Task: Create a 30-minute meeting to plan a team-building retreat.
Action: Mouse pressed left at (83, 156)
Screenshot: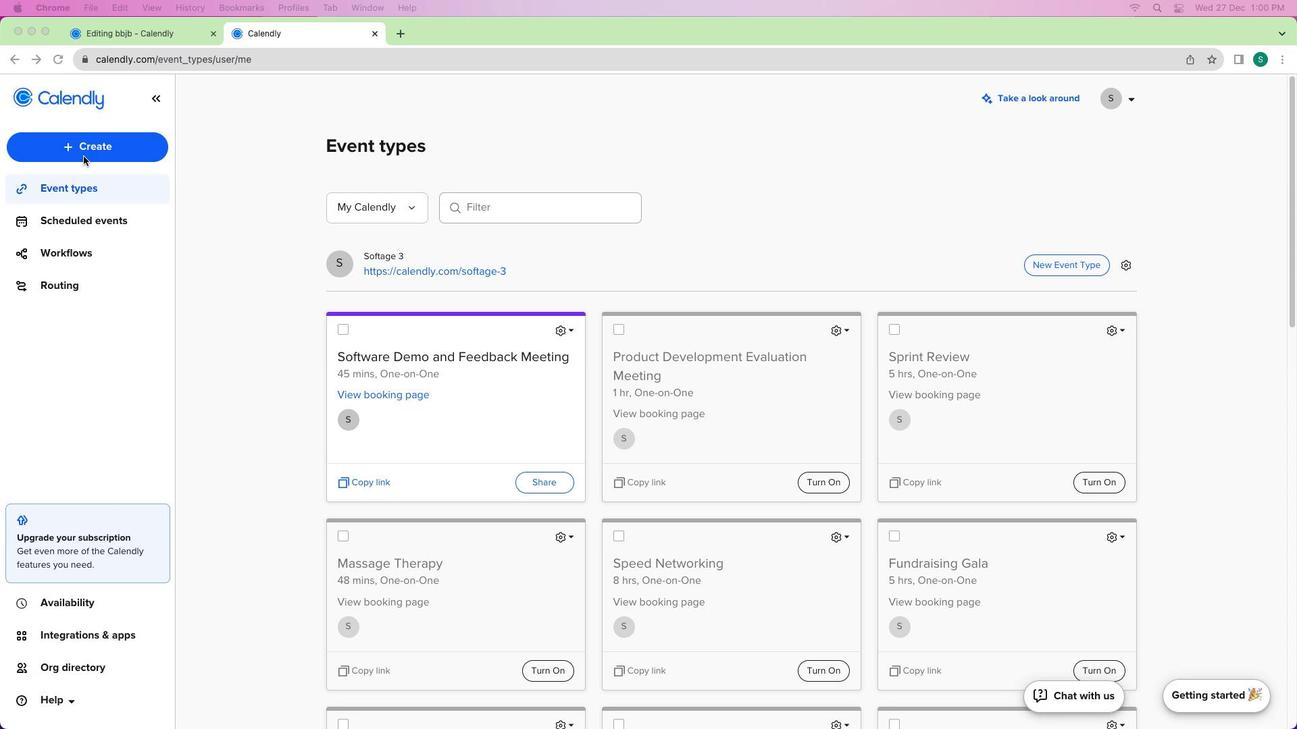 
Action: Mouse moved to (89, 152)
Screenshot: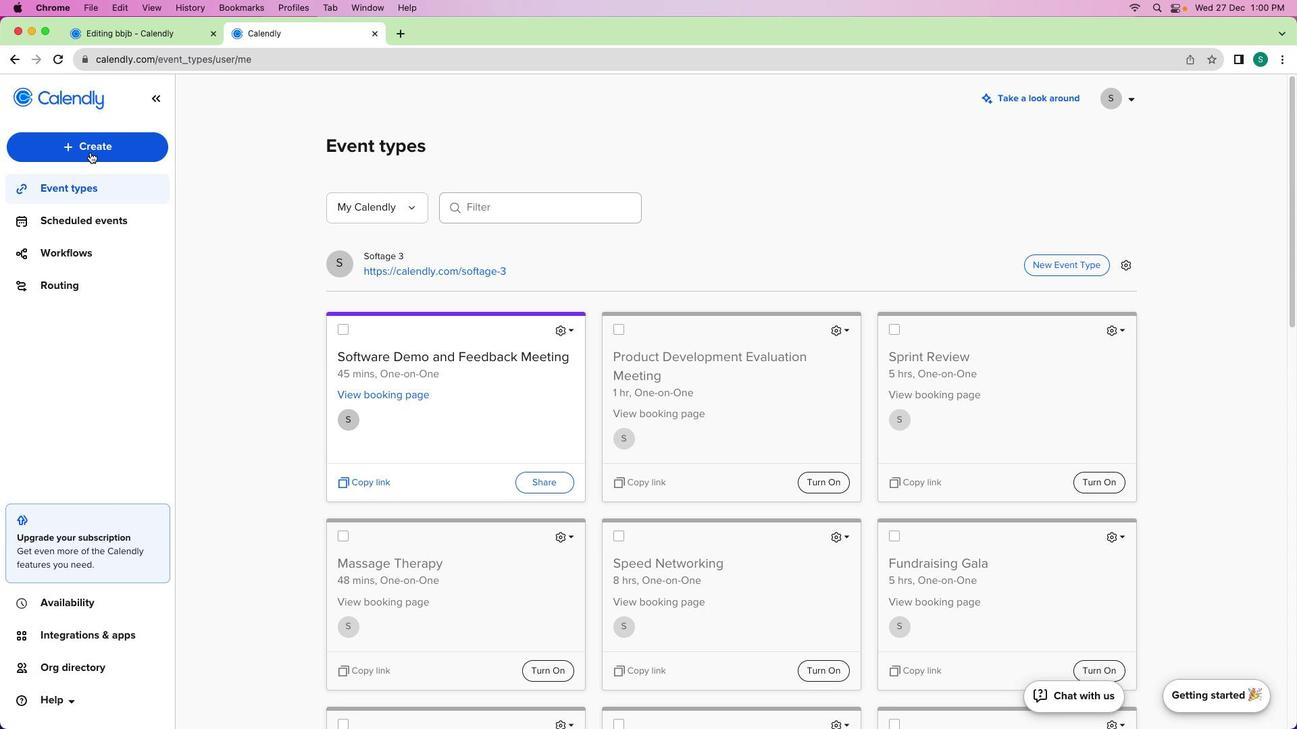 
Action: Mouse pressed left at (89, 152)
Screenshot: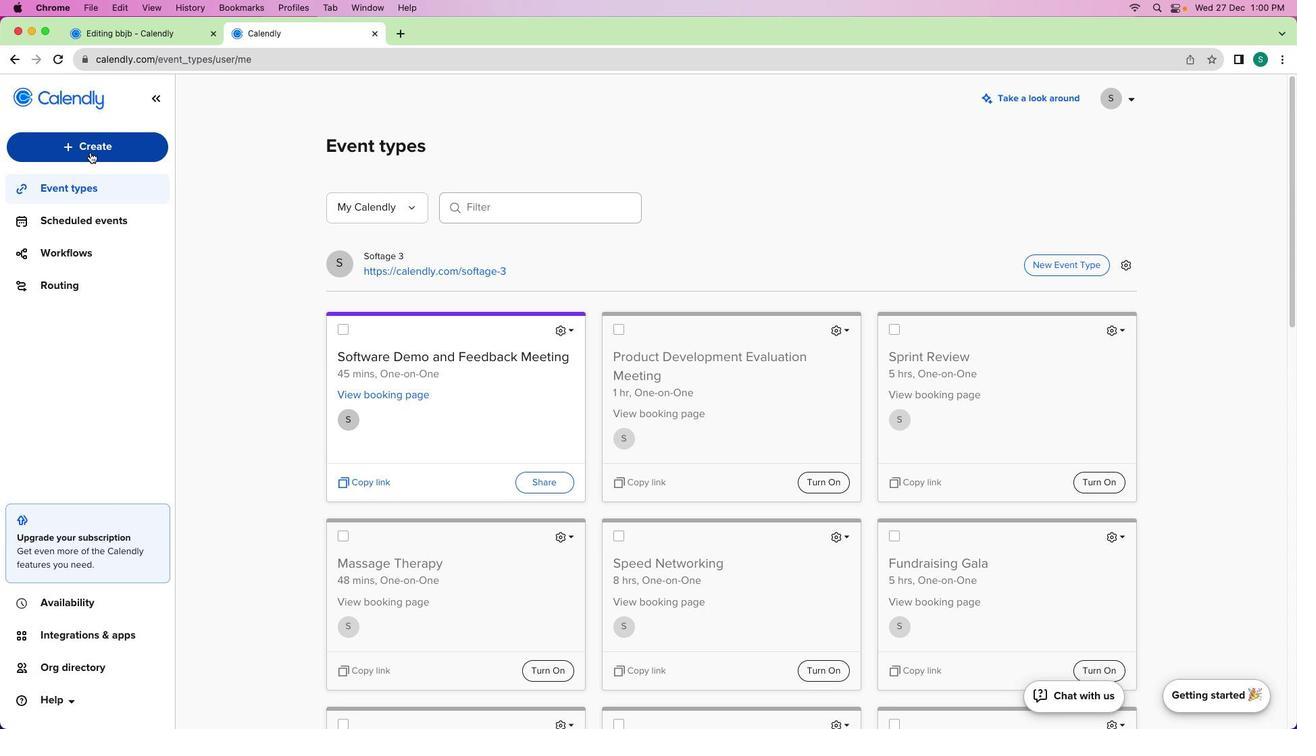 
Action: Mouse moved to (85, 178)
Screenshot: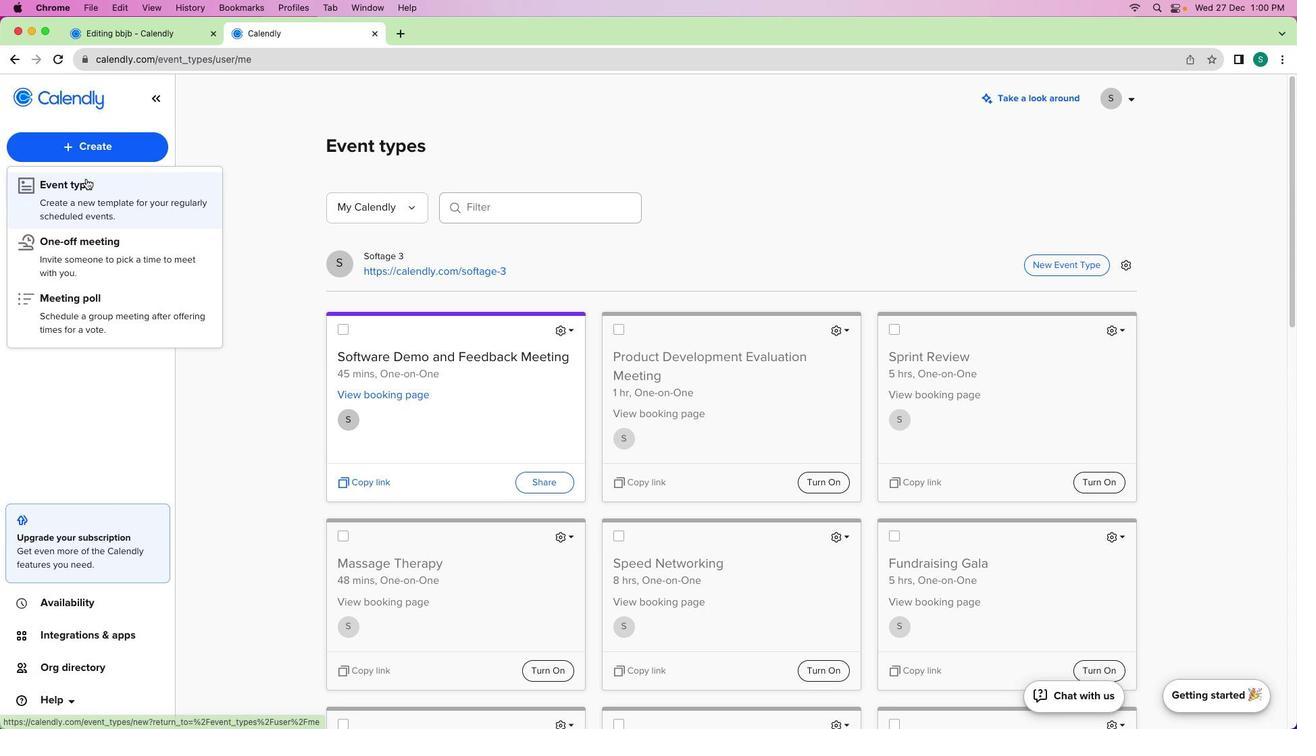 
Action: Mouse pressed left at (85, 178)
Screenshot: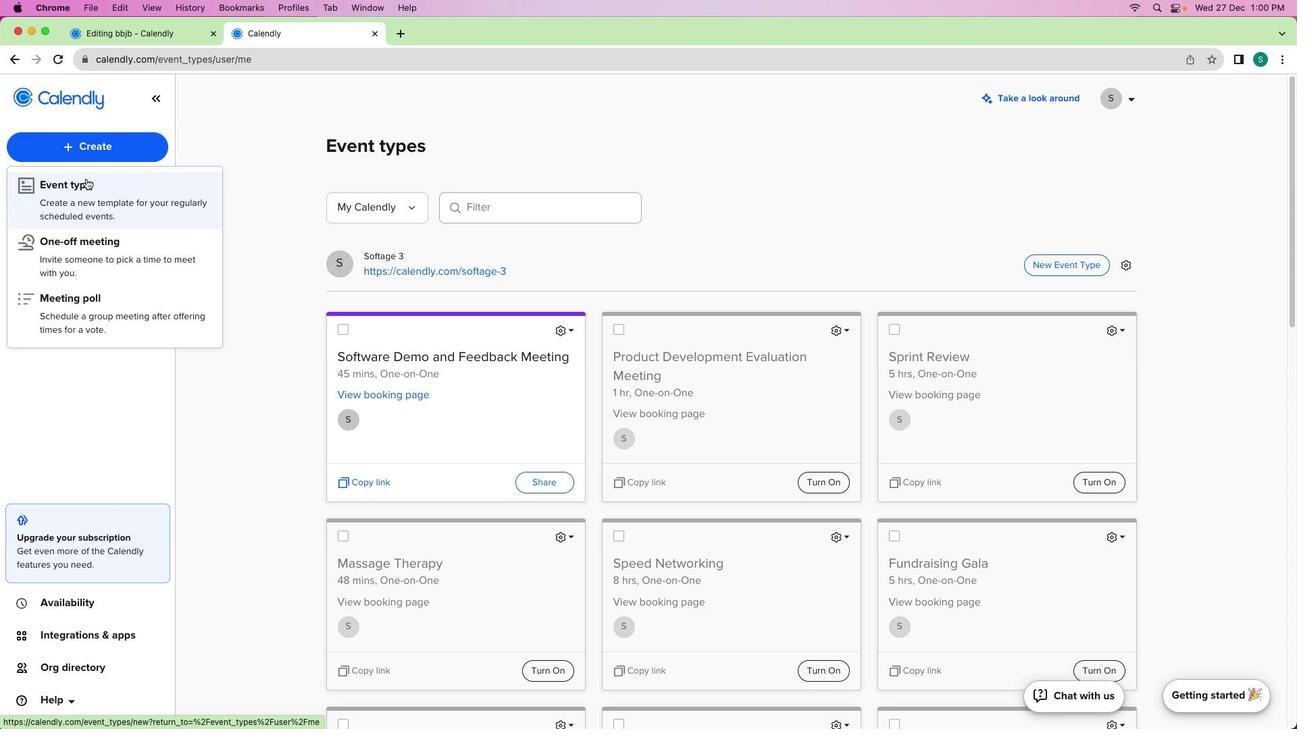 
Action: Mouse moved to (468, 260)
Screenshot: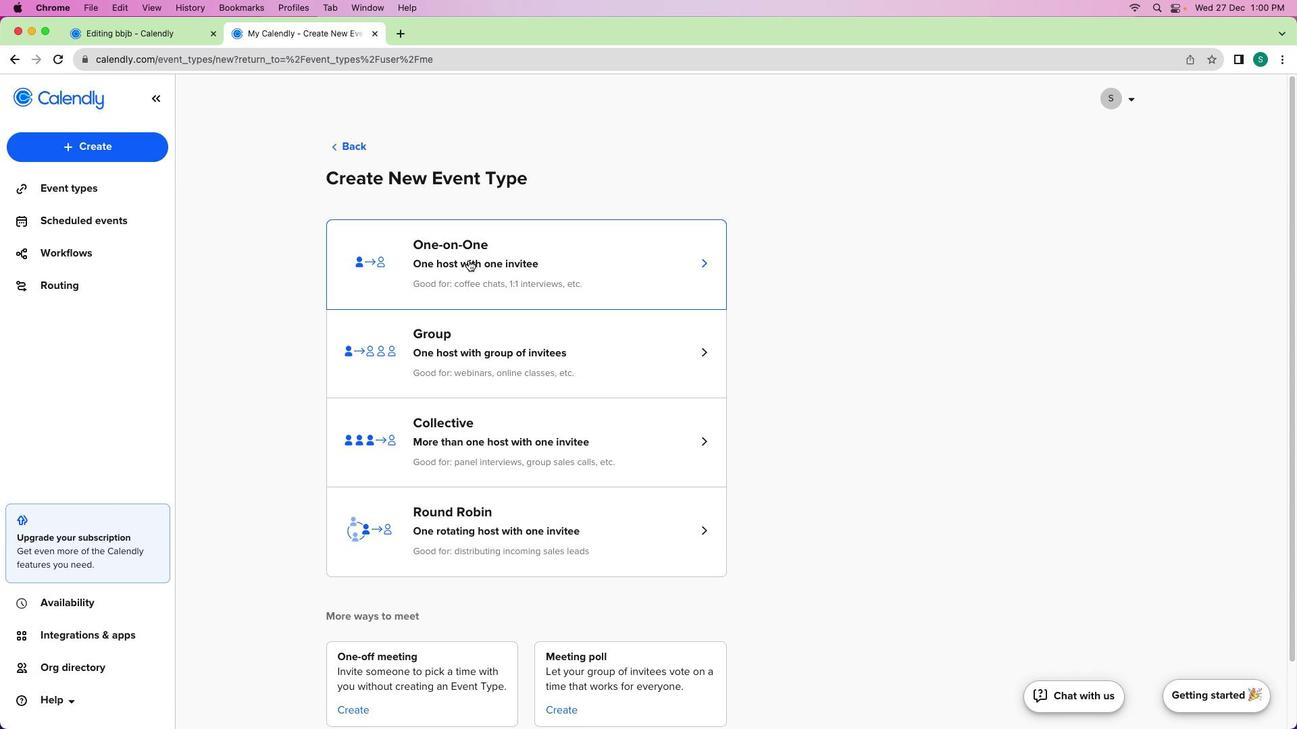 
Action: Mouse pressed left at (468, 260)
Screenshot: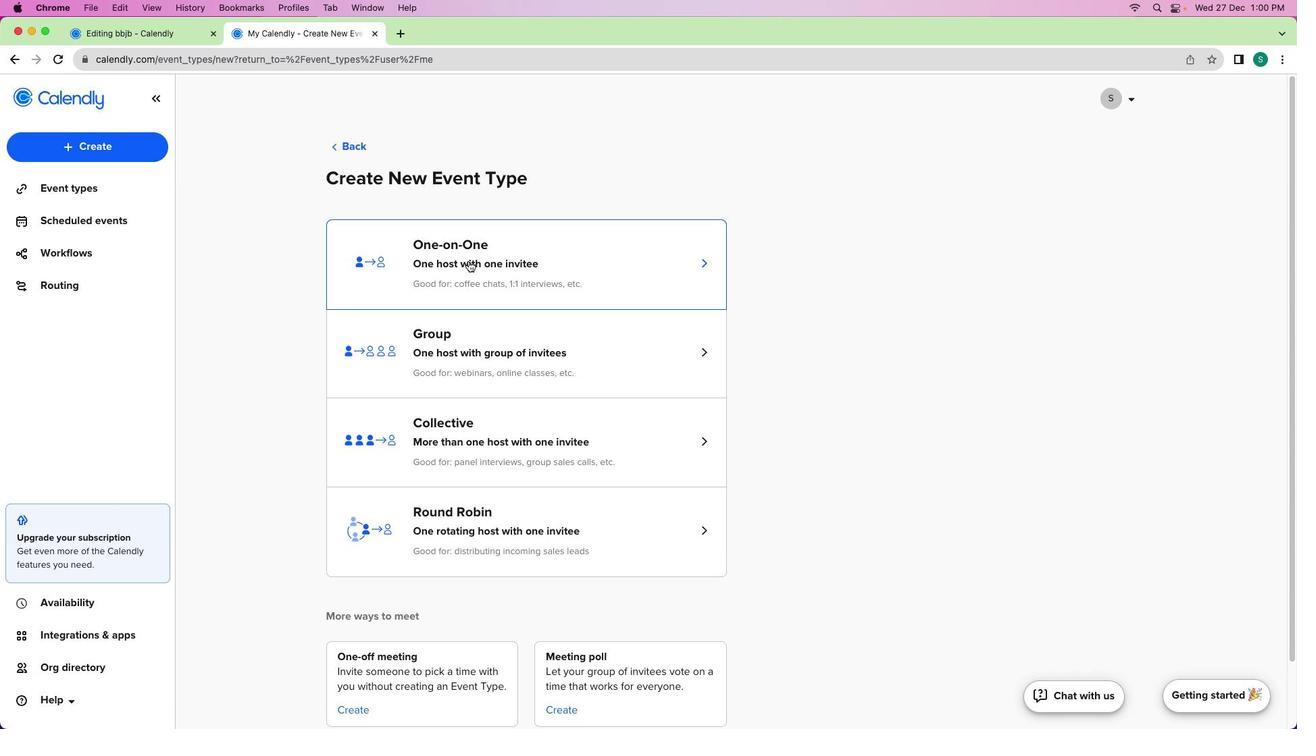 
Action: Mouse moved to (153, 206)
Screenshot: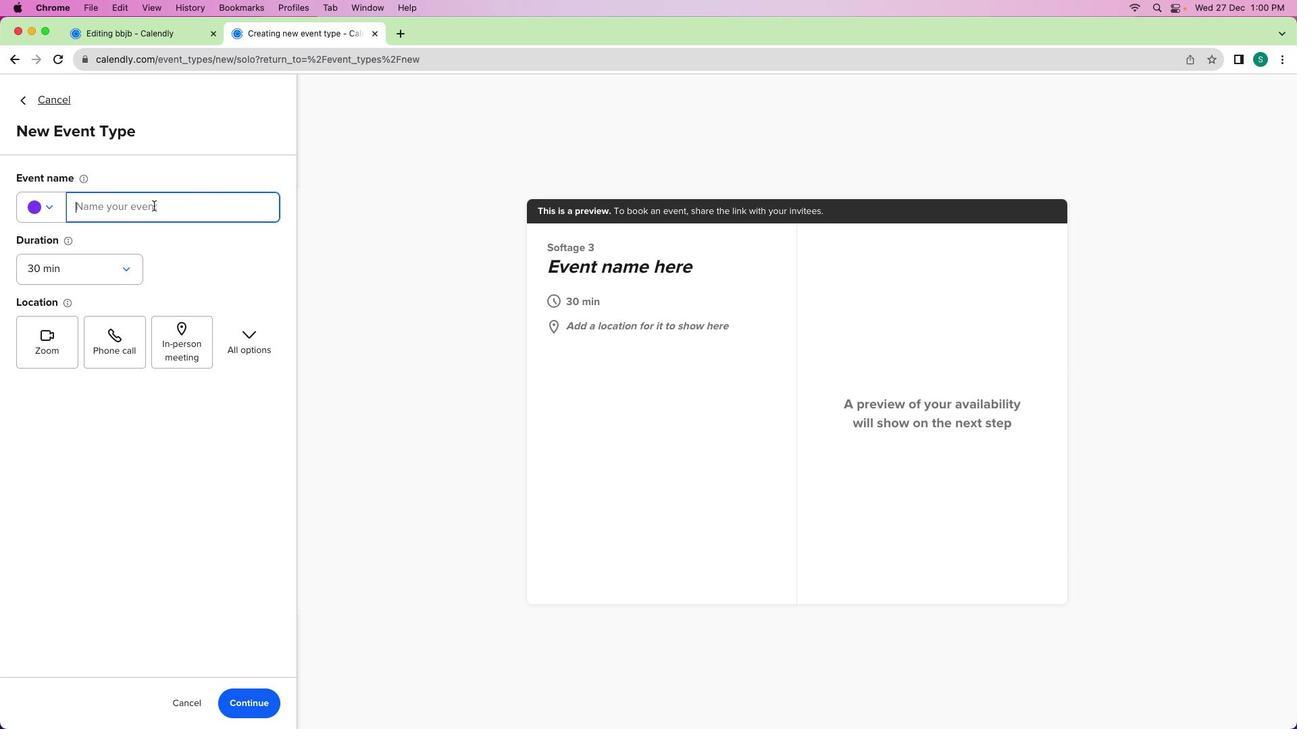 
Action: Mouse pressed left at (153, 206)
Screenshot: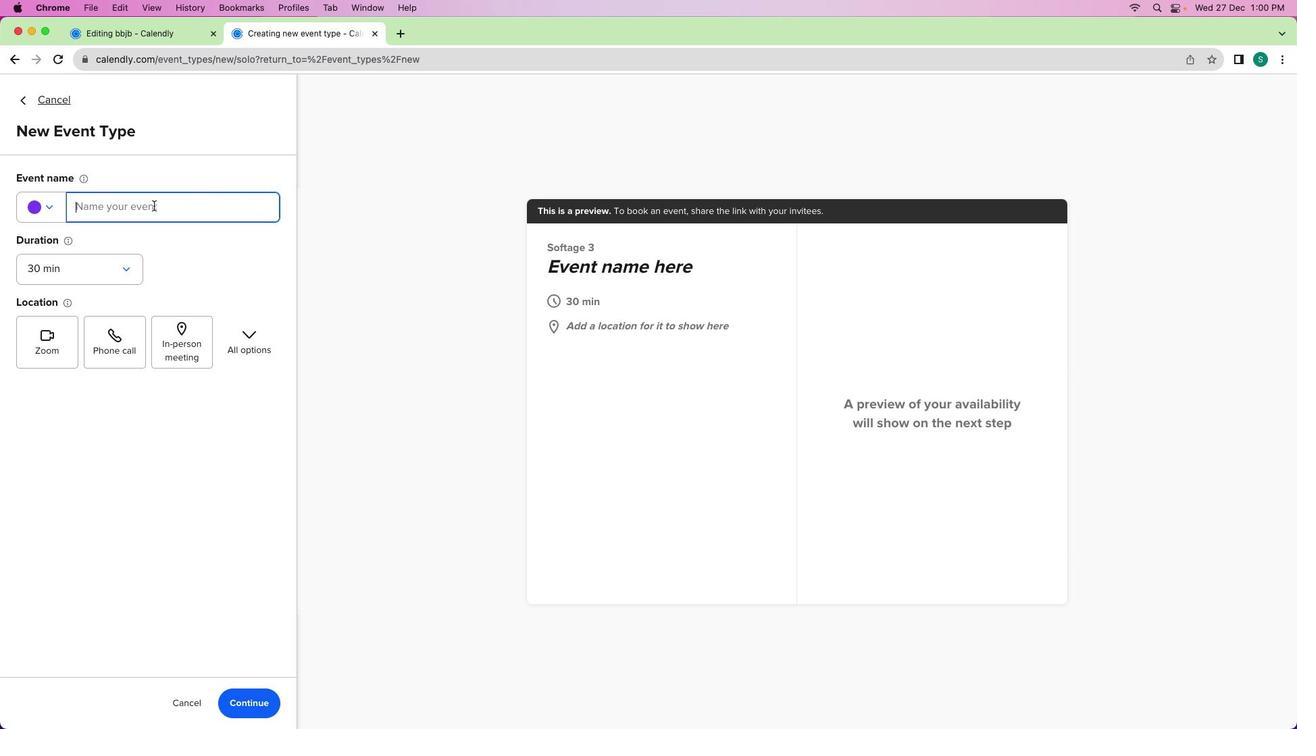 
Action: Key pressed Key.shift'T''e''a''m''-'Key.shift'B''u''i''l''d''i''n''g'Key.spaceKey.shift'R''e''t''r''e''a''t'Key.spaceKey.shift'P''l''a''n''n''i''n''g'Key.spaceKey.shift'M''e''e''t''i''n''g'
Screenshot: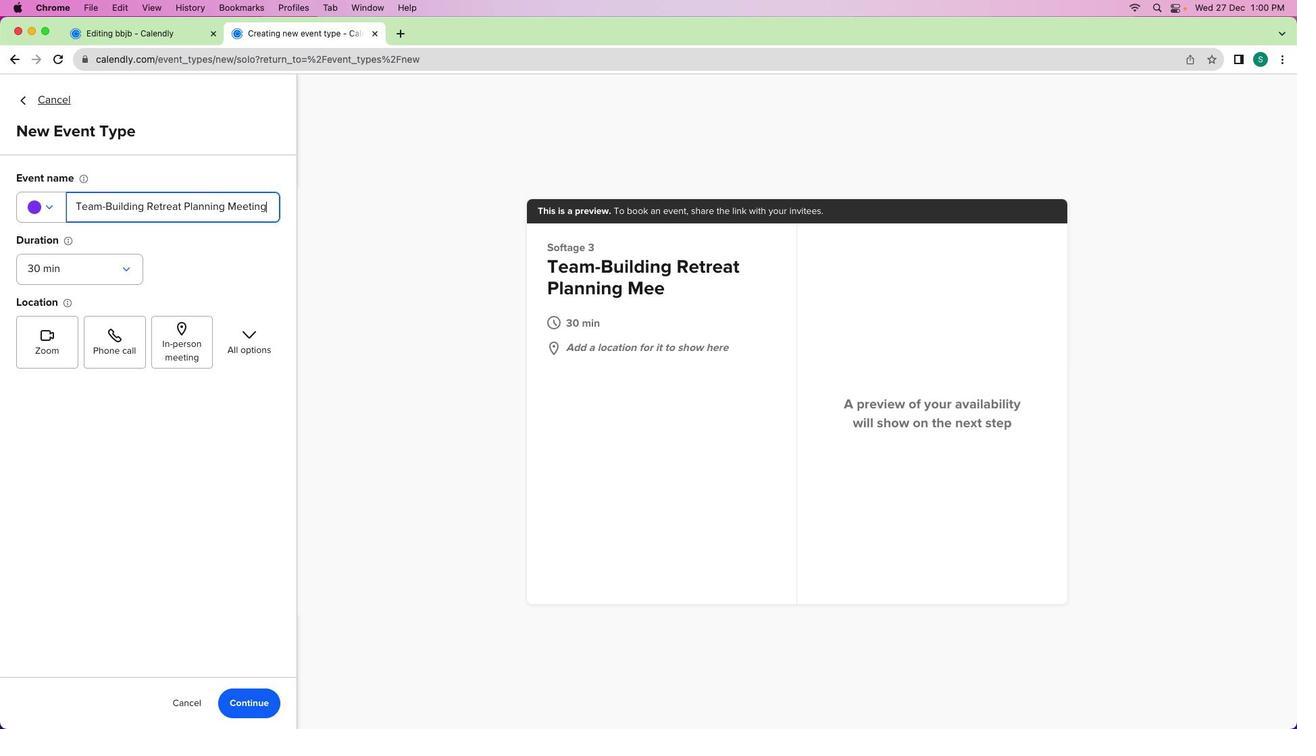
Action: Mouse moved to (78, 279)
Screenshot: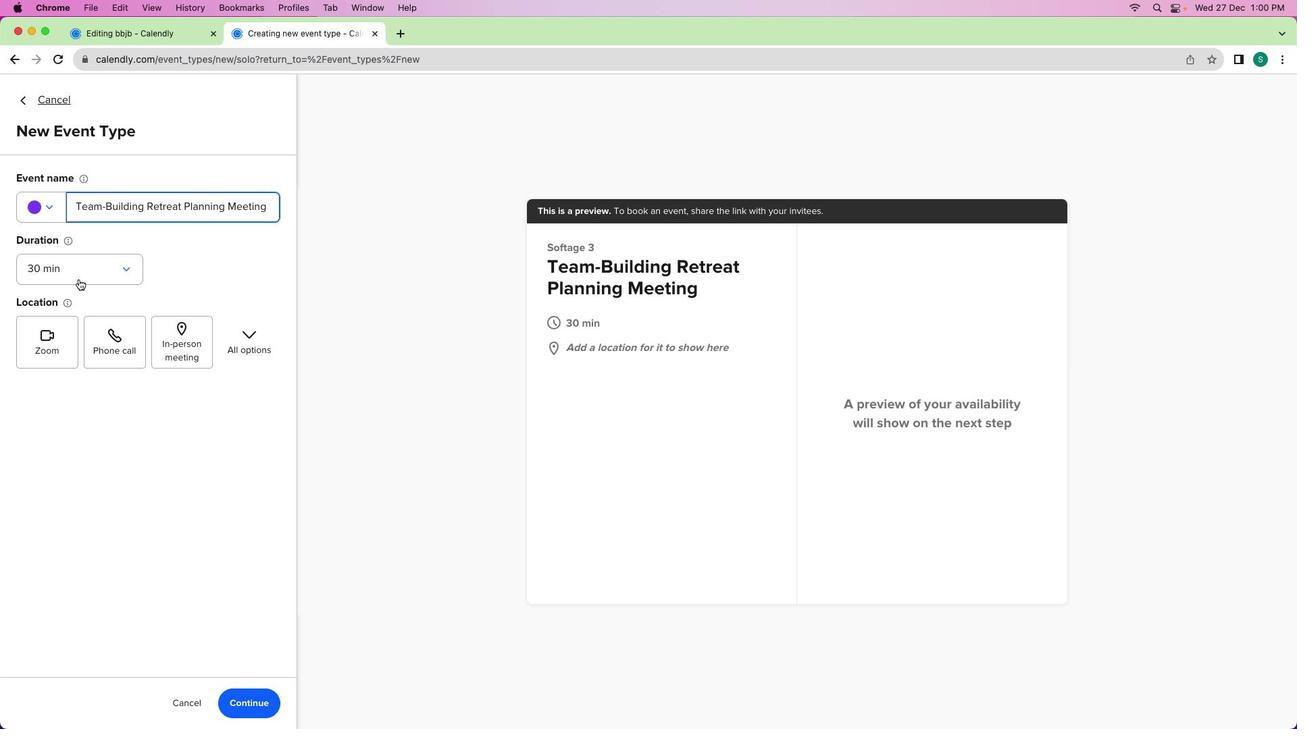 
Action: Mouse pressed left at (78, 279)
Screenshot: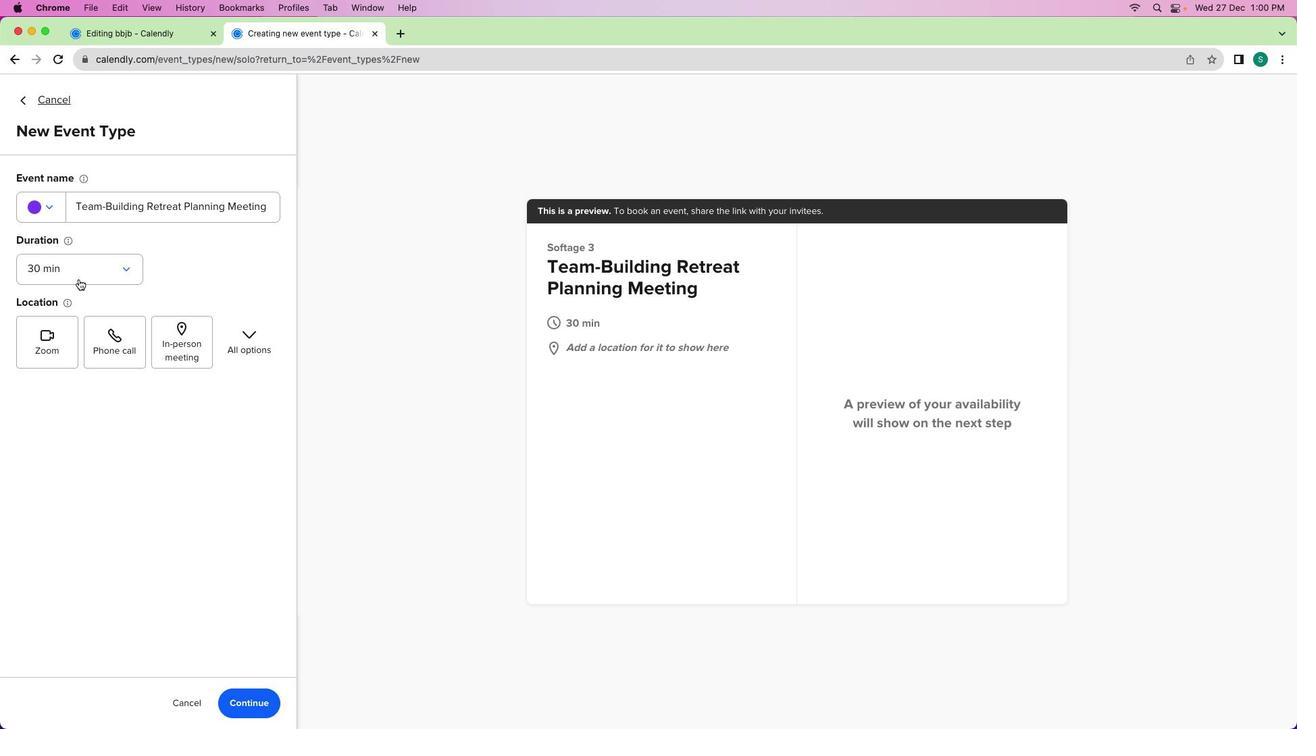 
Action: Mouse moved to (70, 332)
Screenshot: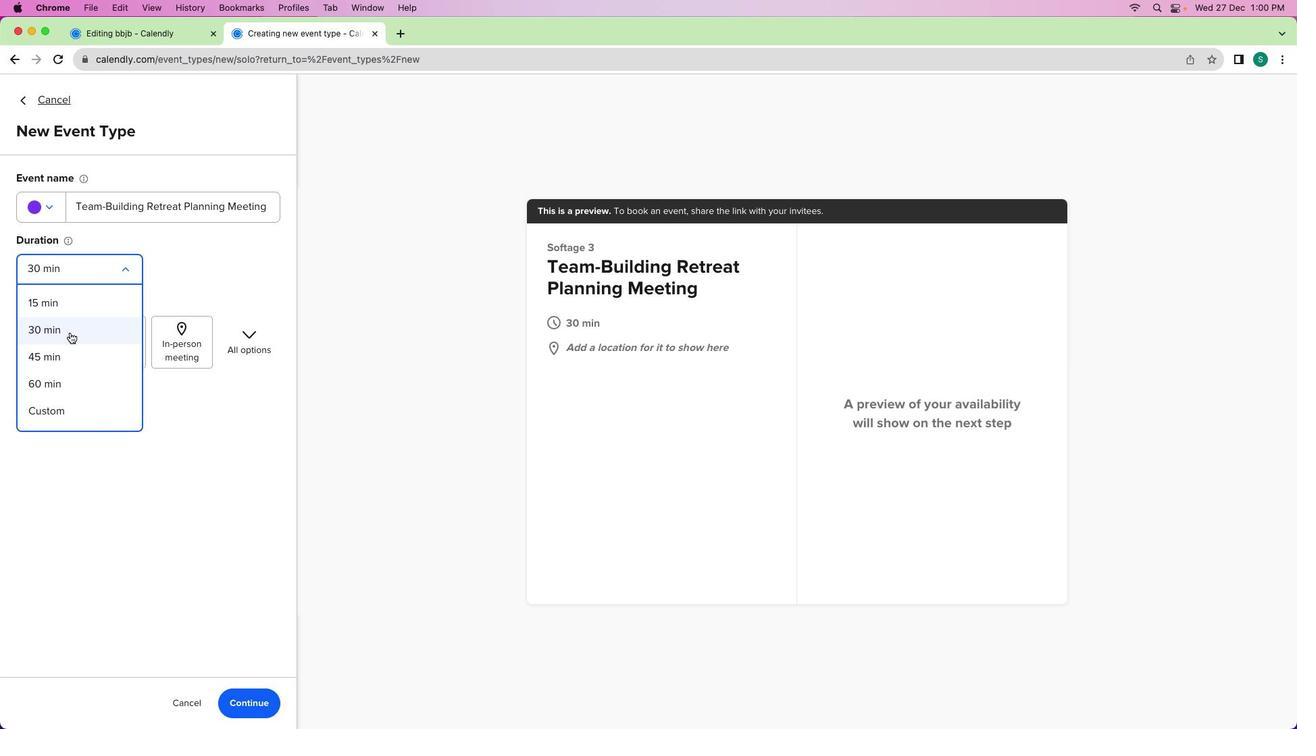 
Action: Mouse pressed left at (70, 332)
Screenshot: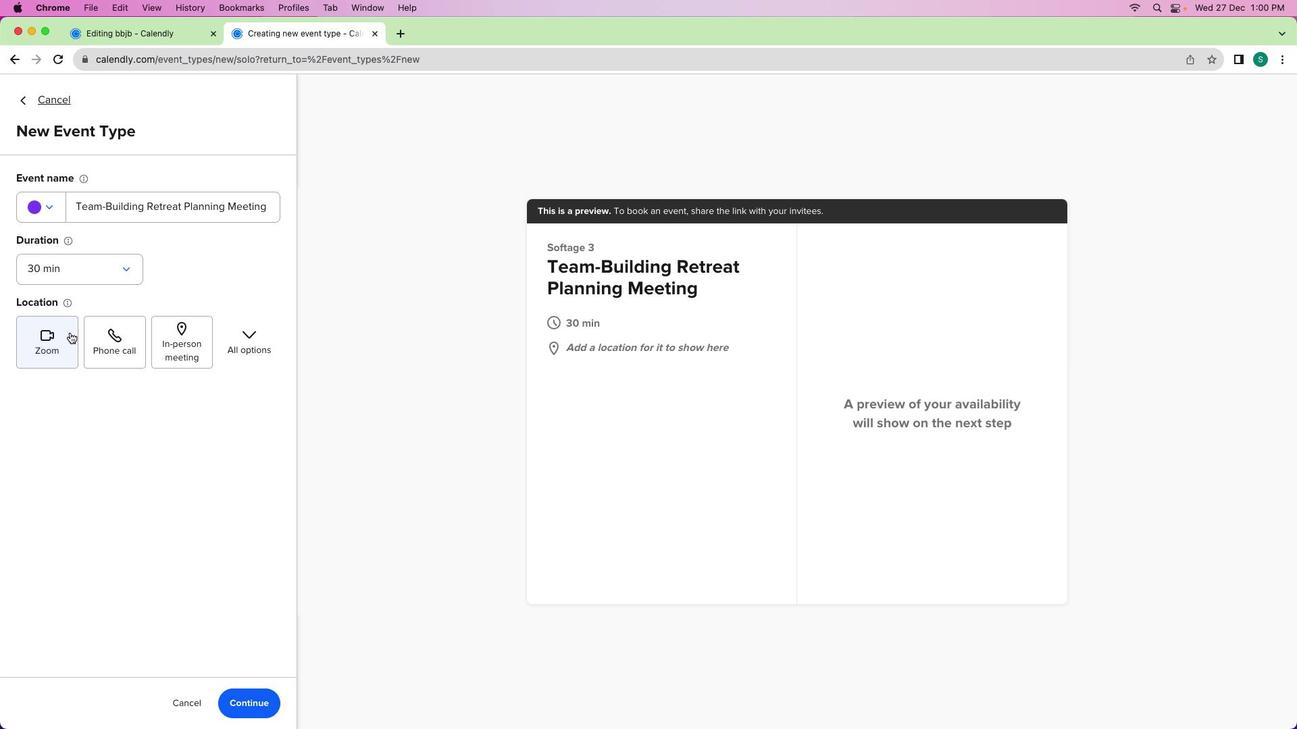 
Action: Mouse moved to (95, 356)
Screenshot: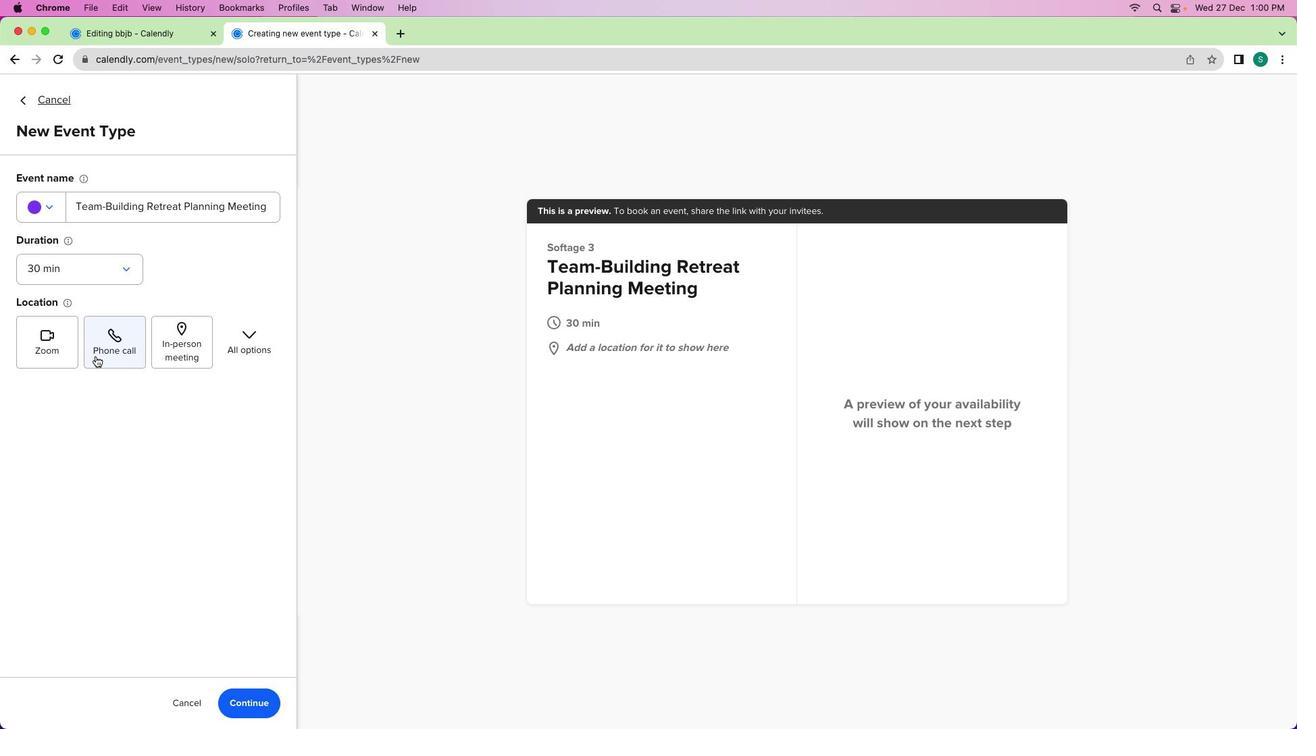 
Action: Mouse pressed left at (95, 356)
Screenshot: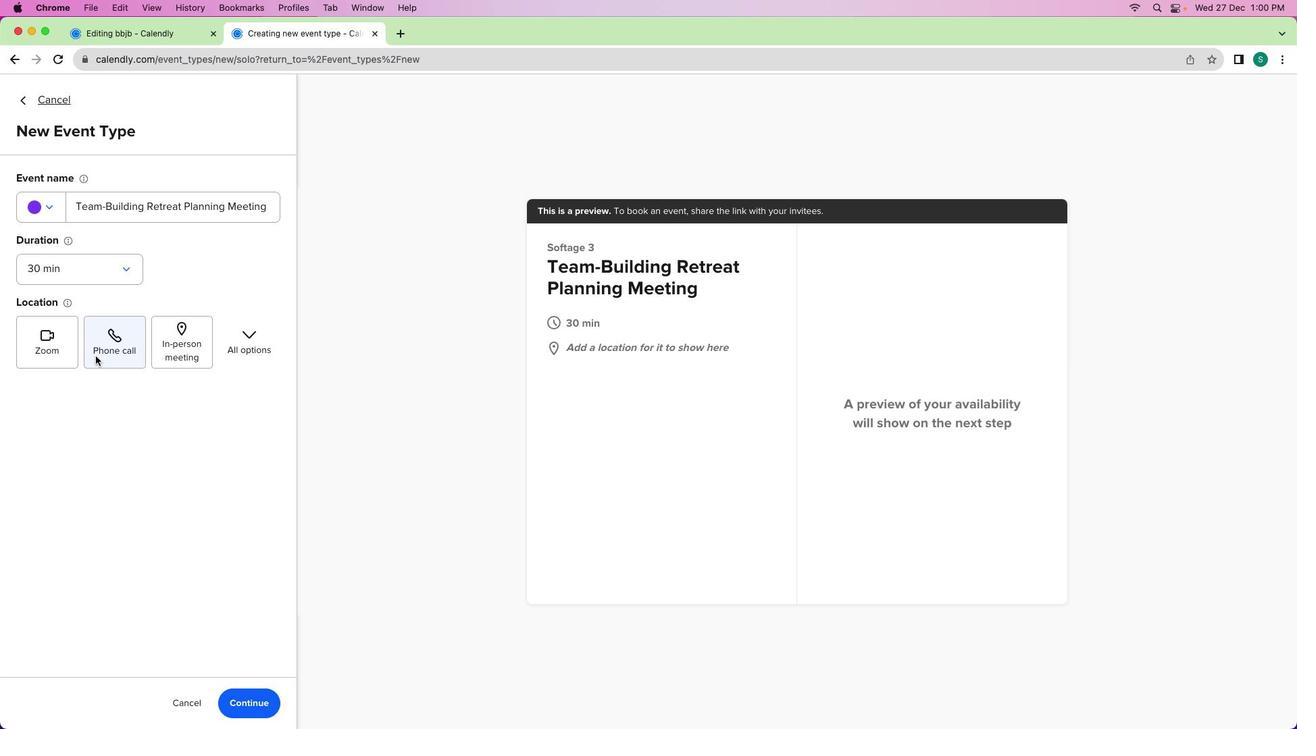 
Action: Mouse moved to (712, 374)
Screenshot: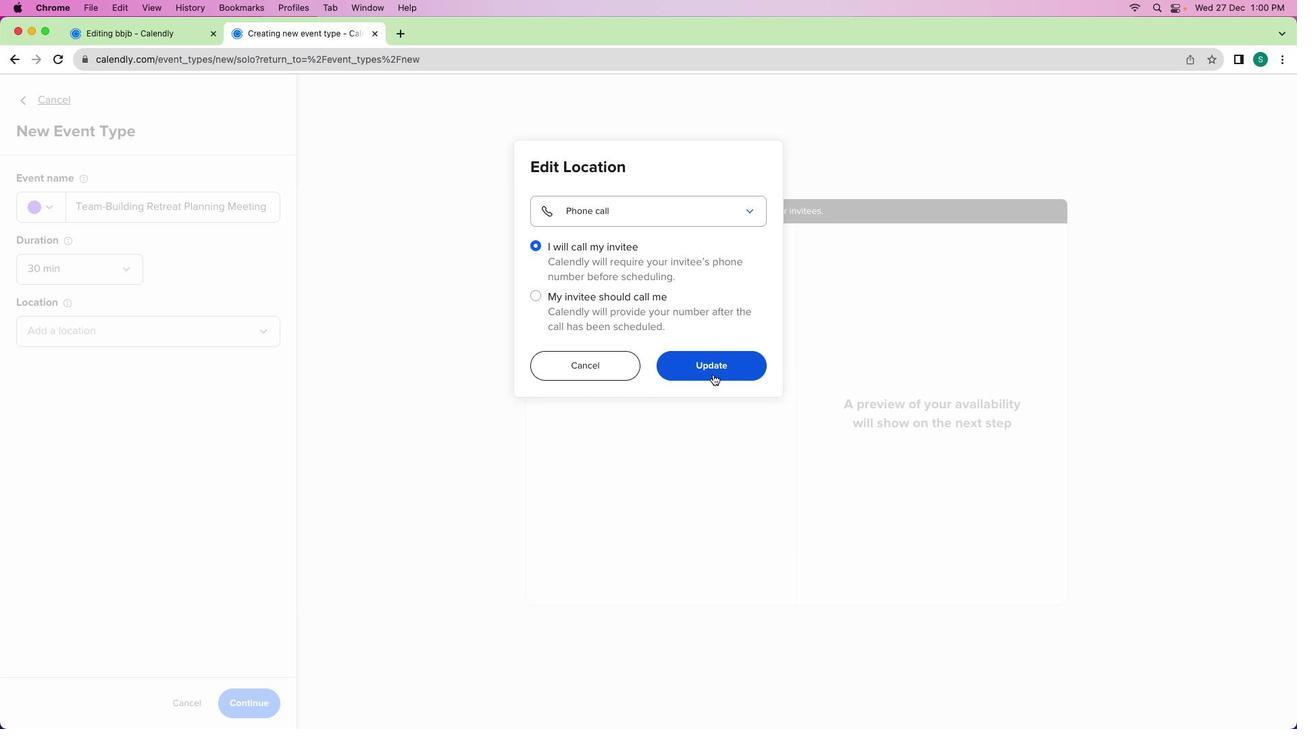 
Action: Mouse pressed left at (712, 374)
Screenshot: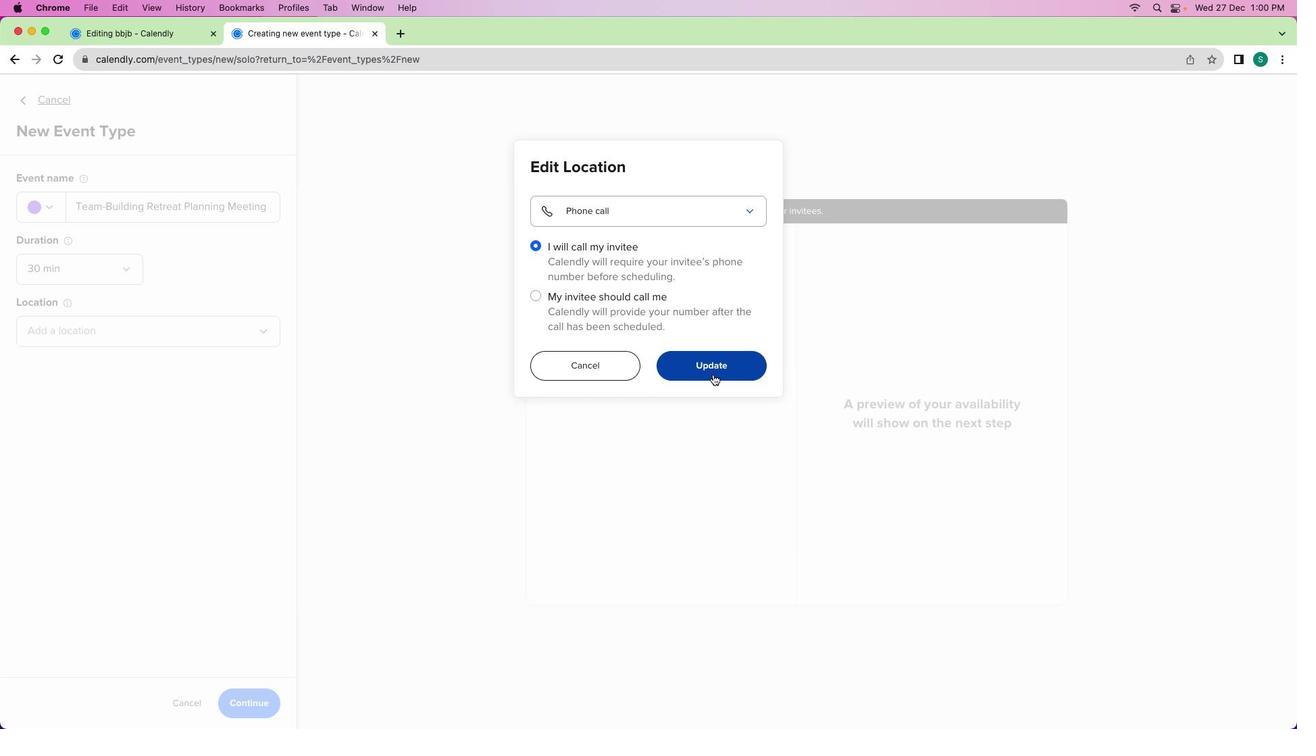 
Action: Mouse moved to (242, 707)
Screenshot: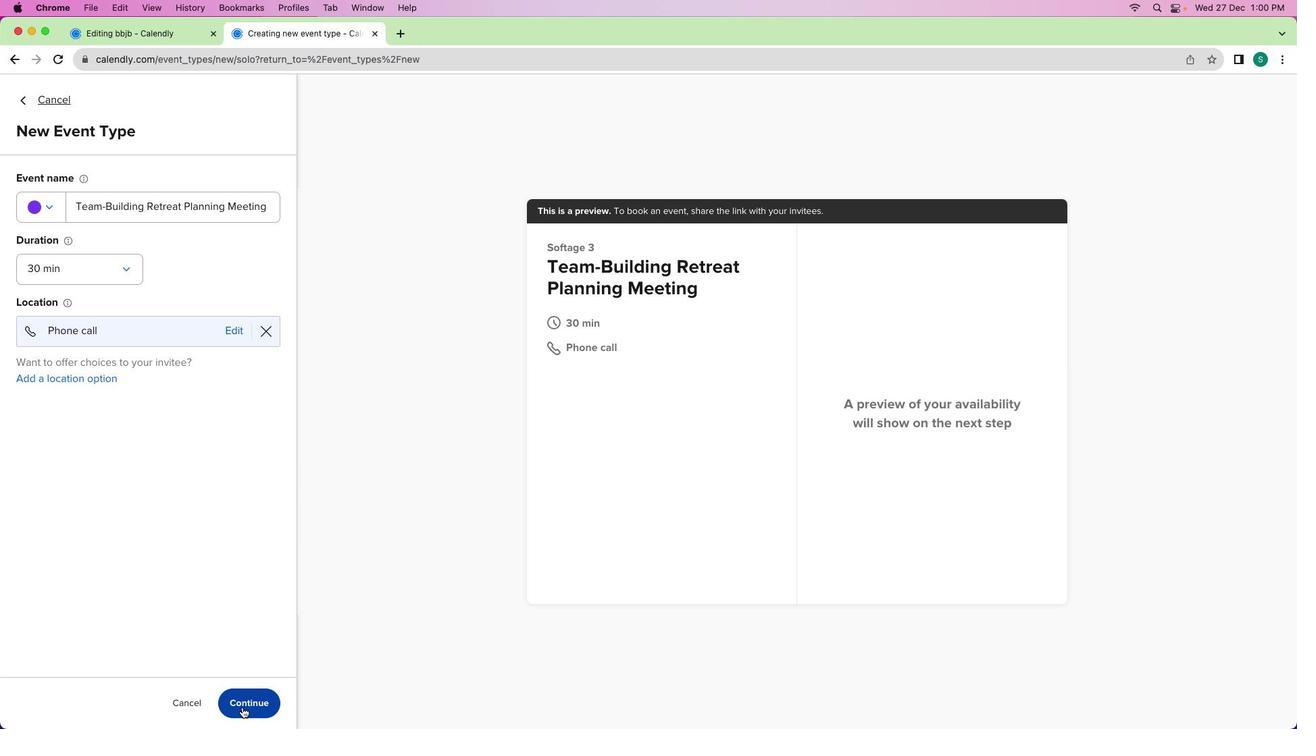 
Action: Mouse pressed left at (242, 707)
Screenshot: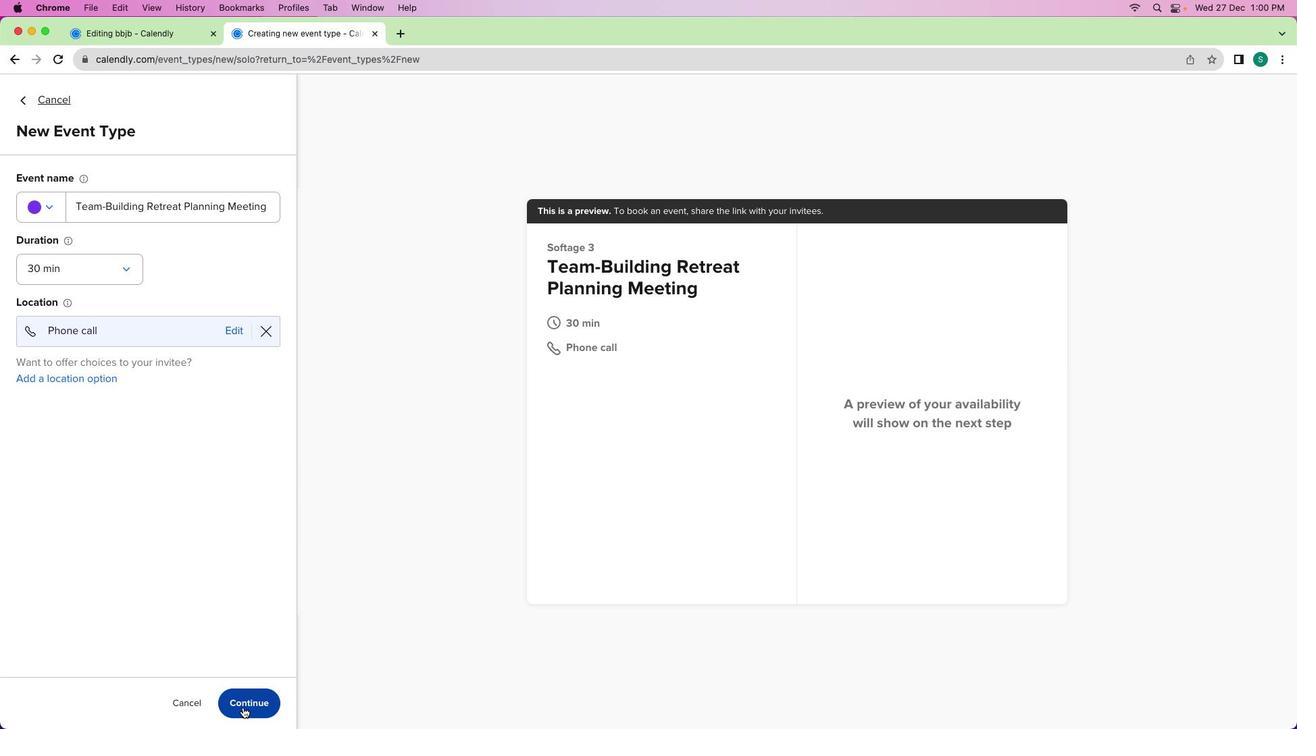 
Action: Mouse moved to (170, 225)
Screenshot: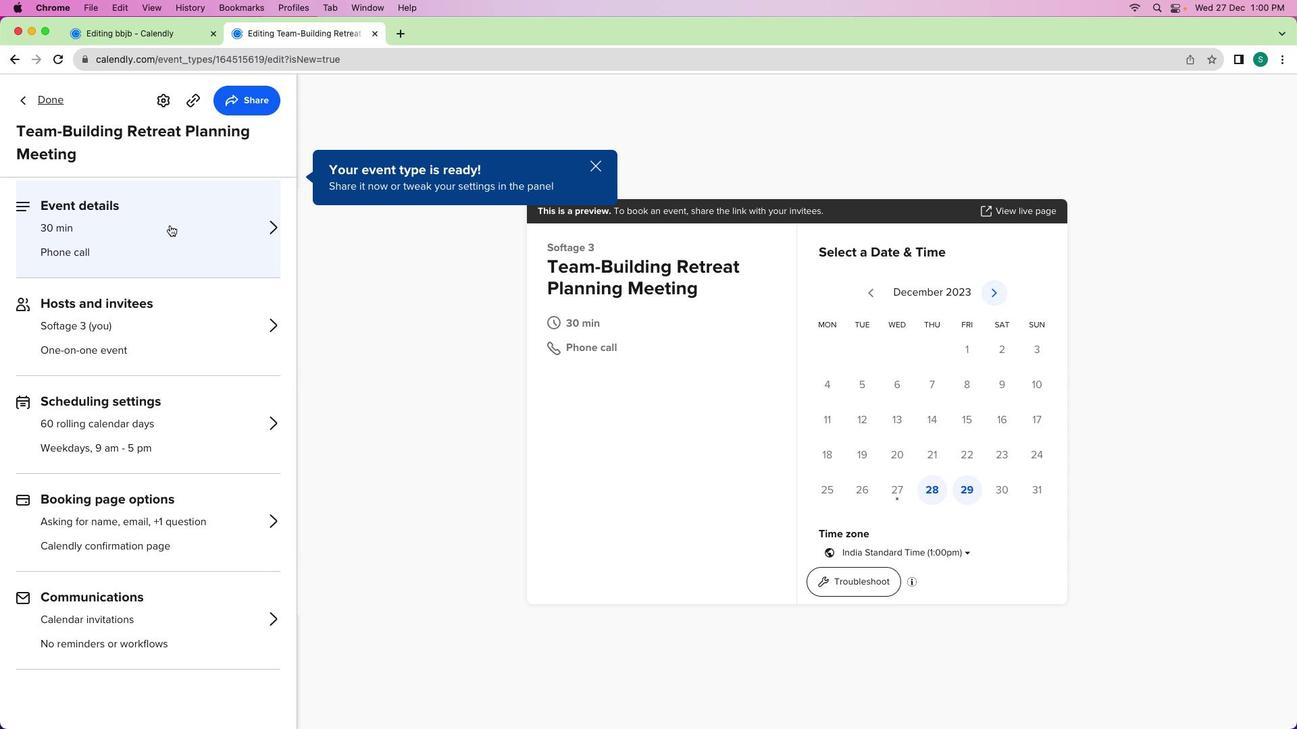 
Action: Mouse pressed left at (170, 225)
Screenshot: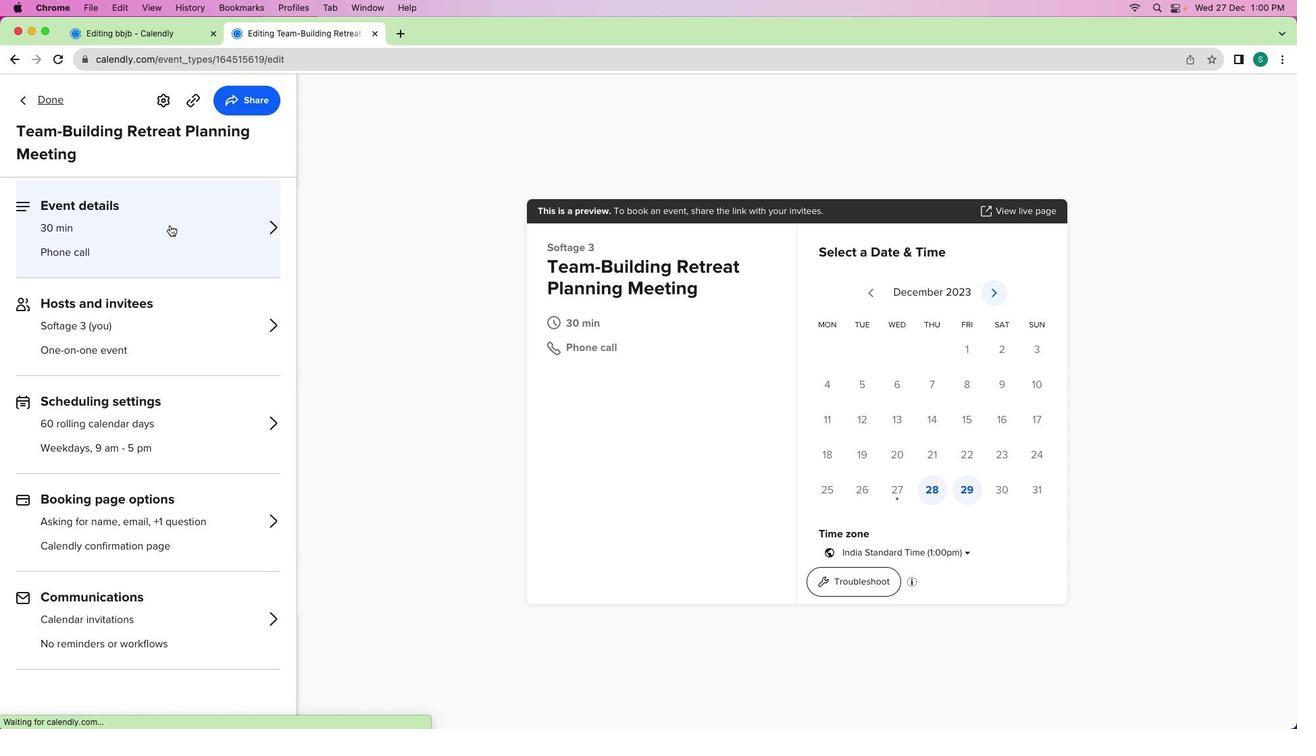 
Action: Mouse moved to (144, 489)
Screenshot: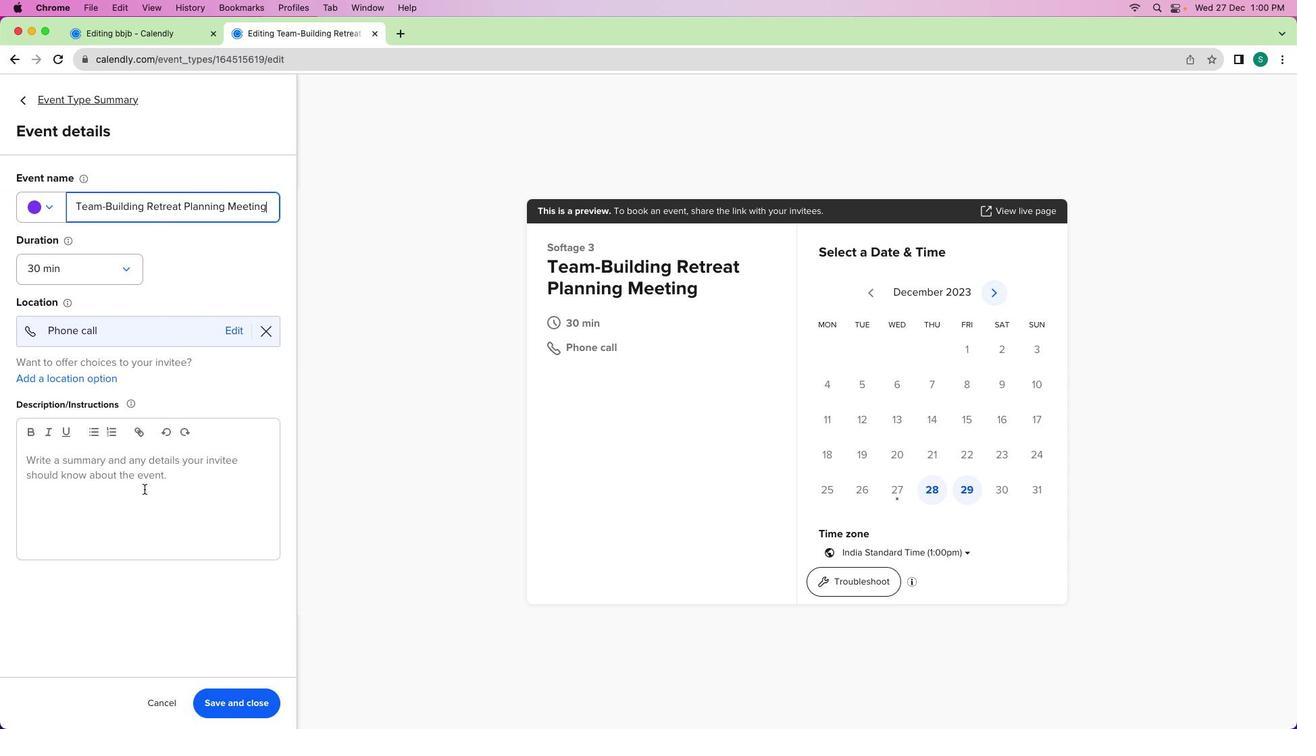 
Action: Mouse pressed left at (144, 489)
Screenshot: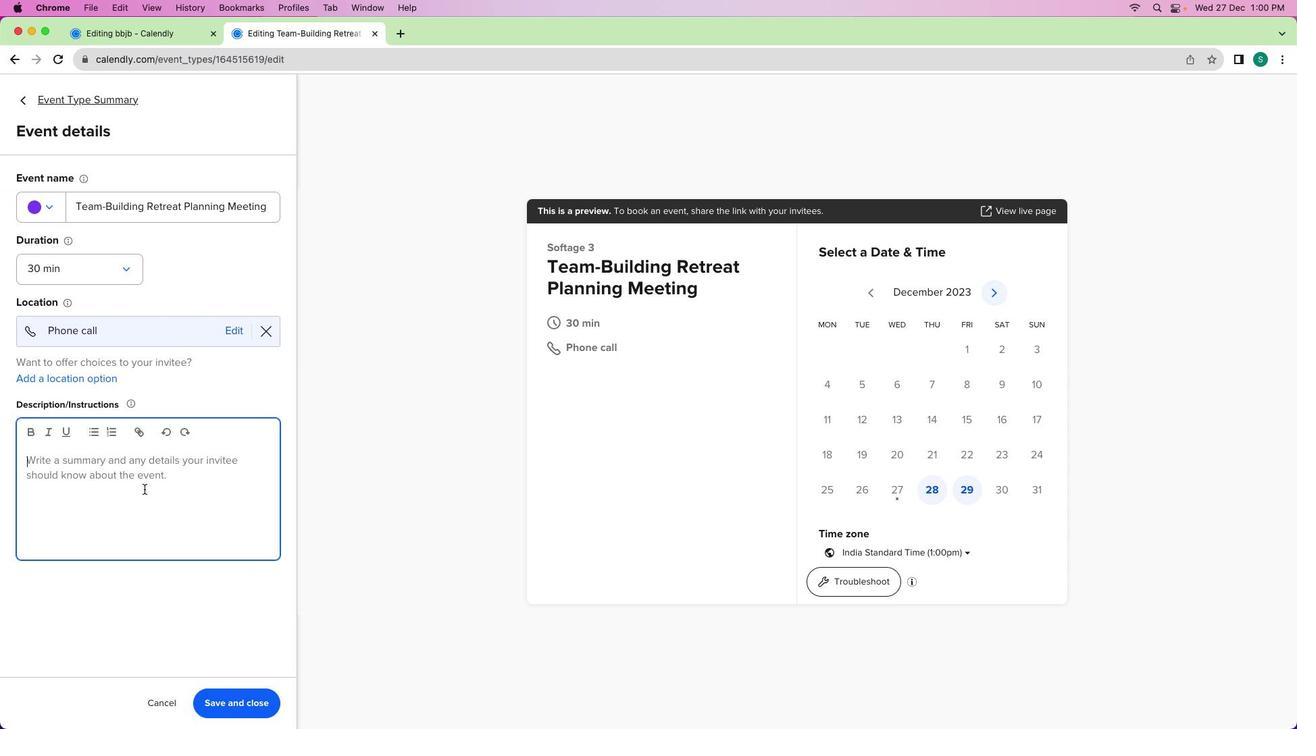 
Action: Mouse moved to (143, 489)
Screenshot: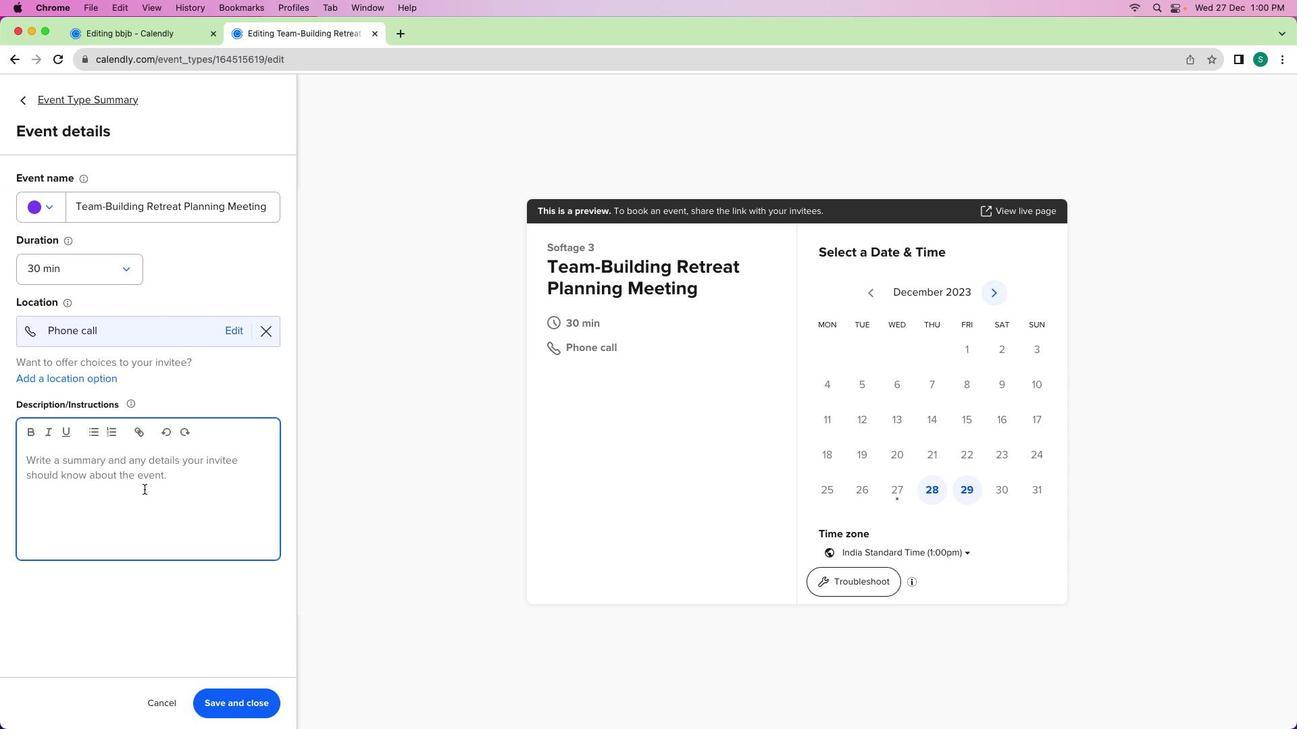 
Action: Key pressed Key.shift'J''o''i''n'Key.space'm''e'Key.space'f''o''r'Key.space'a'Key.space'3''0''-''m''i''n''u''t''e'Key.space'n'Key.backspace'm''e''e''t''i''n''g'Key.space't''o'Key.space'p''l''a''n'Key.space'o''u''r'Key.space'u''p''c''o''m''i''n''g'Key.space't''e''a''m''-''b''u''i''l''d''i''n''g'Key.space'r''e''t''r''e''a''t''.'Key.spaceKey.shift'Y''o''u''r'Key.space'i''n''p''u''t'Key.space'i''s'Key.space'c''r''u''c''i''a''l'Key.space't''o'Key.space'm''a''k''e'Key.space't''h''i''s'Key.space'r''e''t''r''e''a''t'Key.space'a'Key.space's''u''c''c''e''s''s'','Key.space'a''n''d'Key.spaceKey.shift_r'I'"'"'m'Key.space'e''x''c''i''t''e''d'Key.space't''o'Key.space'c''o''l''l''a''b''o''r''a''t''e'Key.space'o''n'Key.space'b''r''a''i''n''s''t''o''r''m''i''n''g'Key.space'a''c''t''i''v''i''t''i''e''s'','Key.space'd''i''s''c''u''s''s''i''n''g'Key.space'g''o''a''l''s'','Key.space'a''n''d'Key.space'a''s''s''i''g''n''i''n''g'Key.space'r''e''s''p''o''s''i''b''i''l''i''t''i''e''s''.'Key.leftKey.leftKey.leftKey.leftKey.leftKey.leftKey.leftKey.leftKey.leftKey.leftKey.left'n'Key.downKey.enter
Screenshot: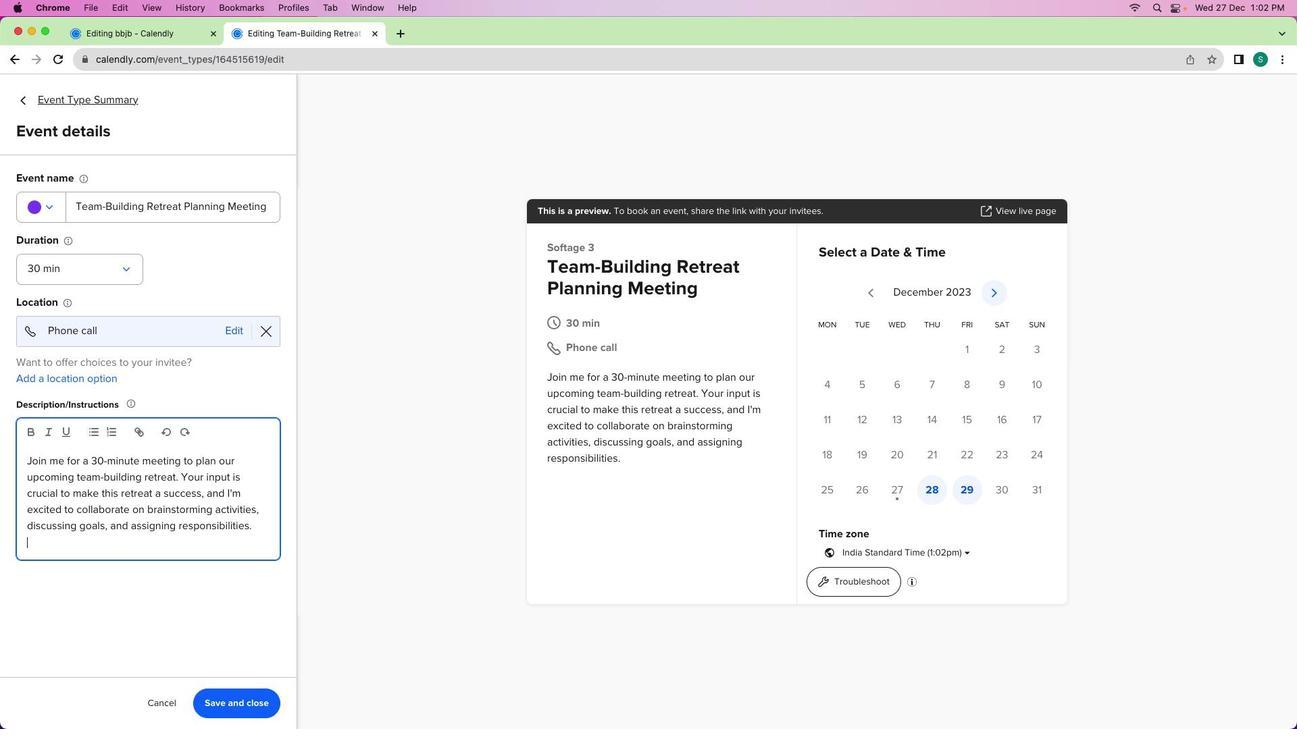 
Action: Mouse moved to (30, 439)
Screenshot: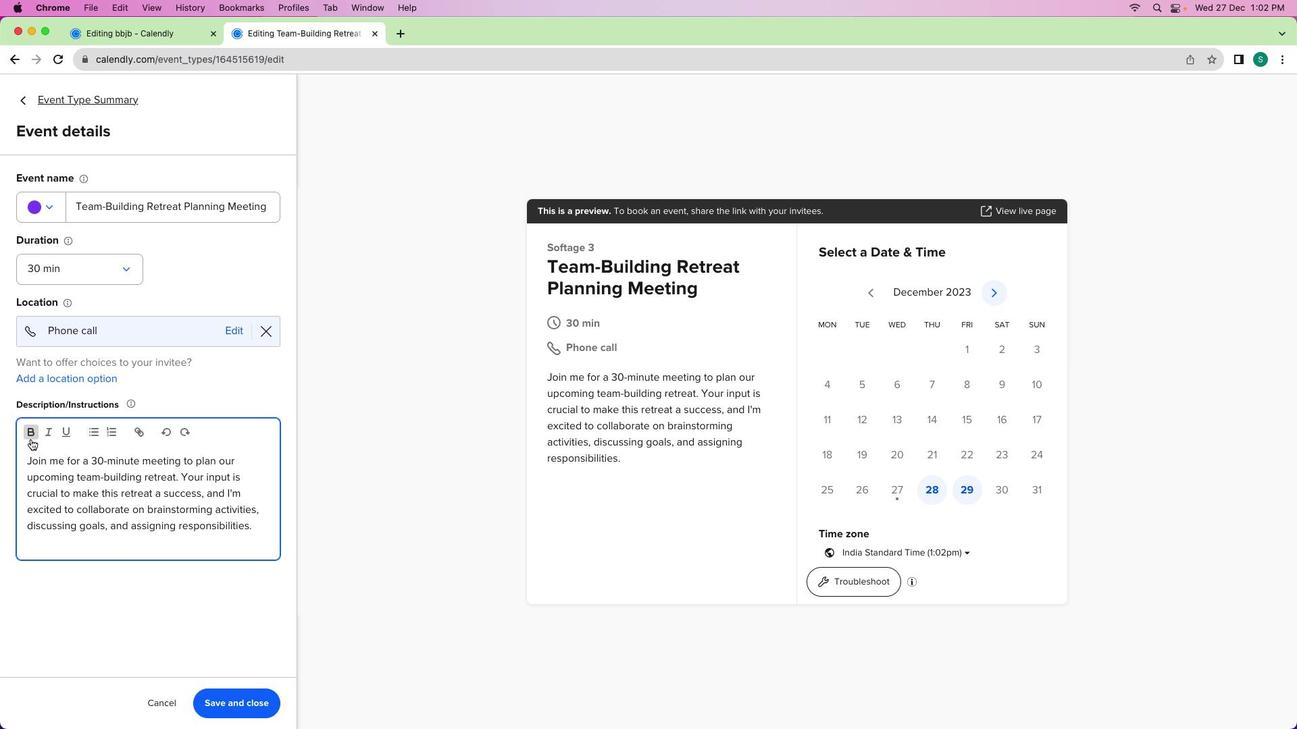 
Action: Mouse pressed left at (30, 439)
Screenshot: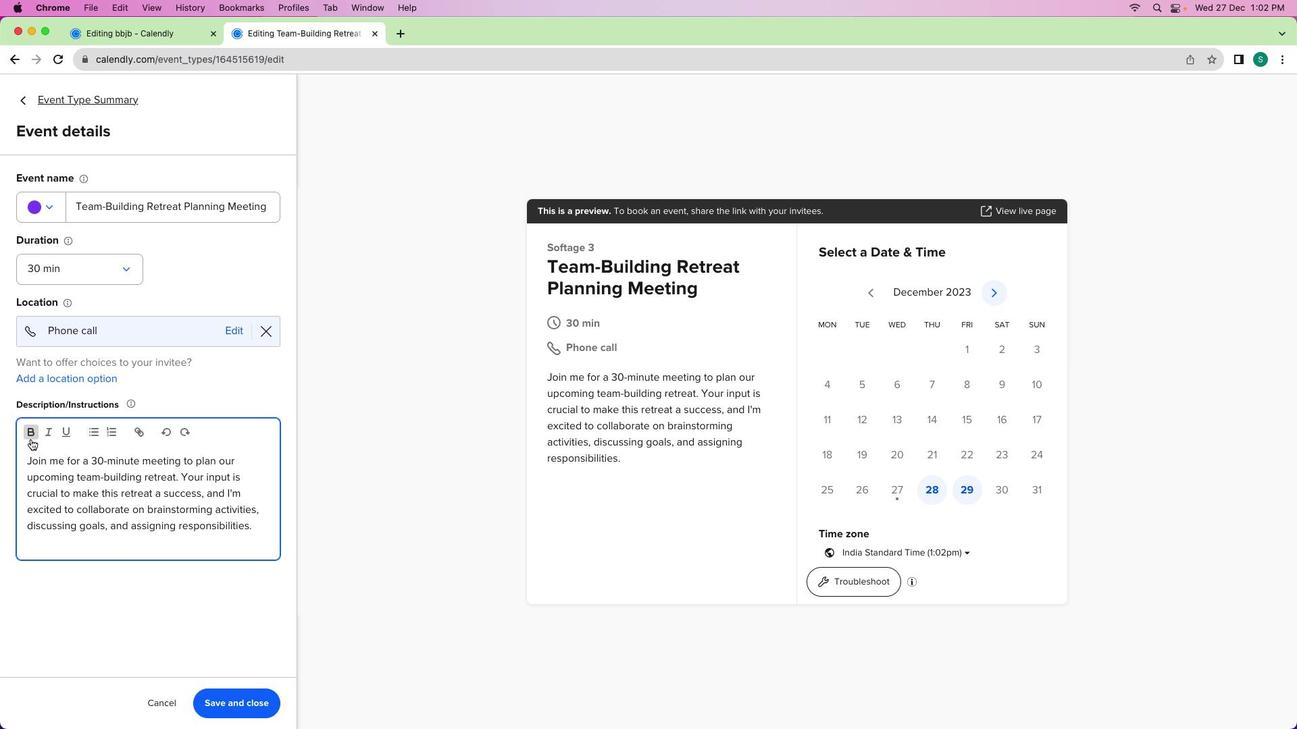 
Action: Mouse moved to (33, 440)
Screenshot: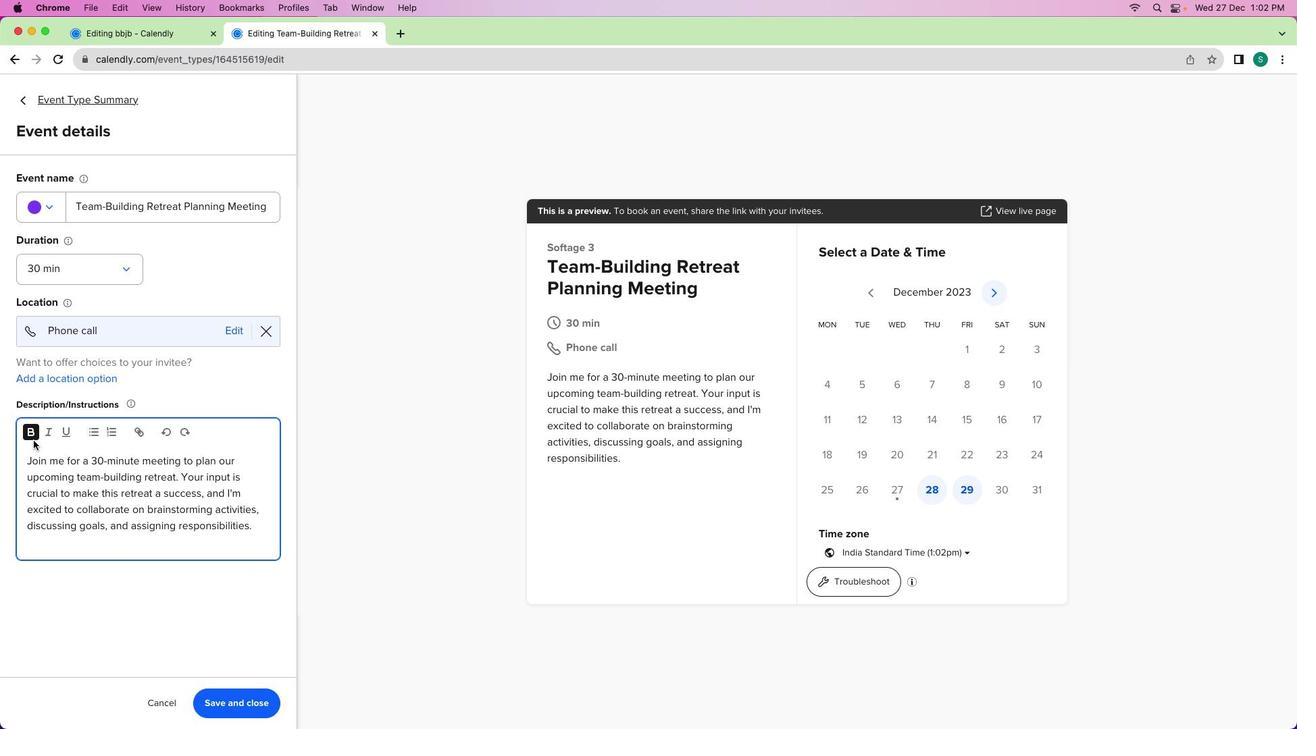 
Action: Key pressed Key.shift'A''g''e''n''g'Key.backspace'd''a'Key.shift_r':'Key.enter
Screenshot: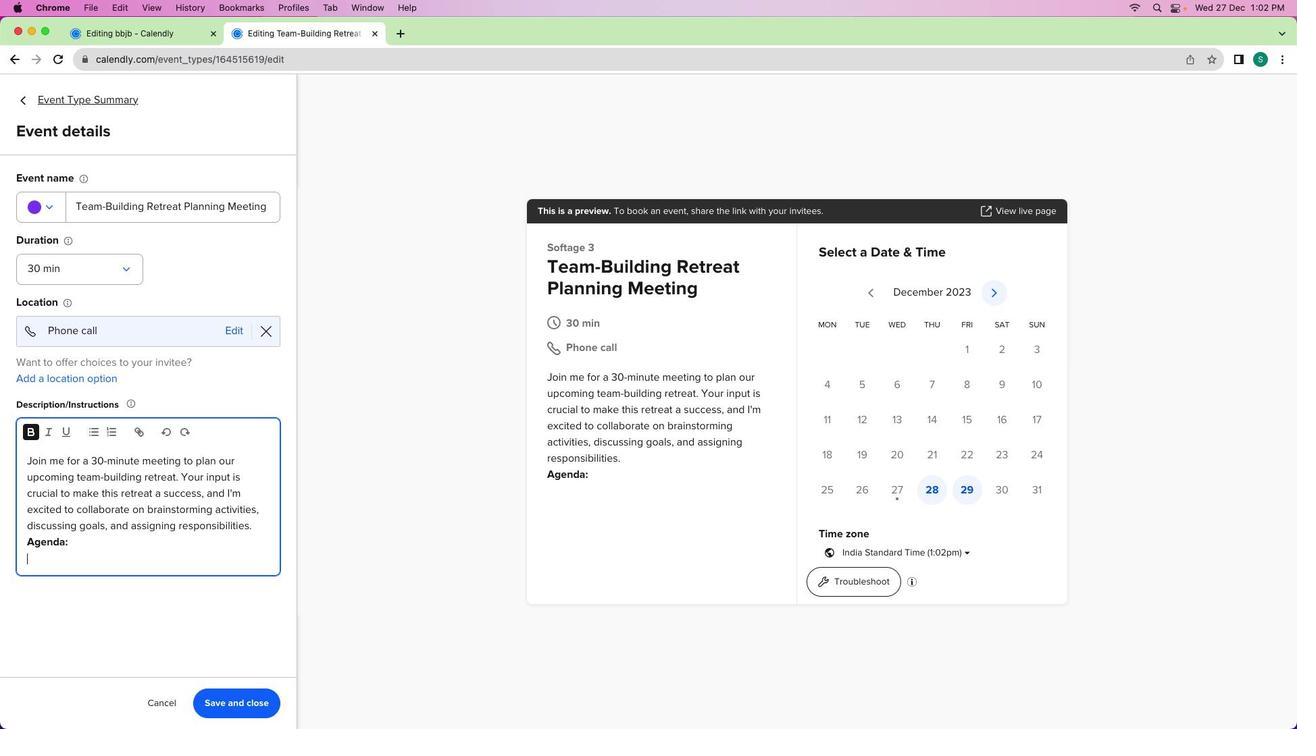 
Action: Mouse moved to (31, 426)
Screenshot: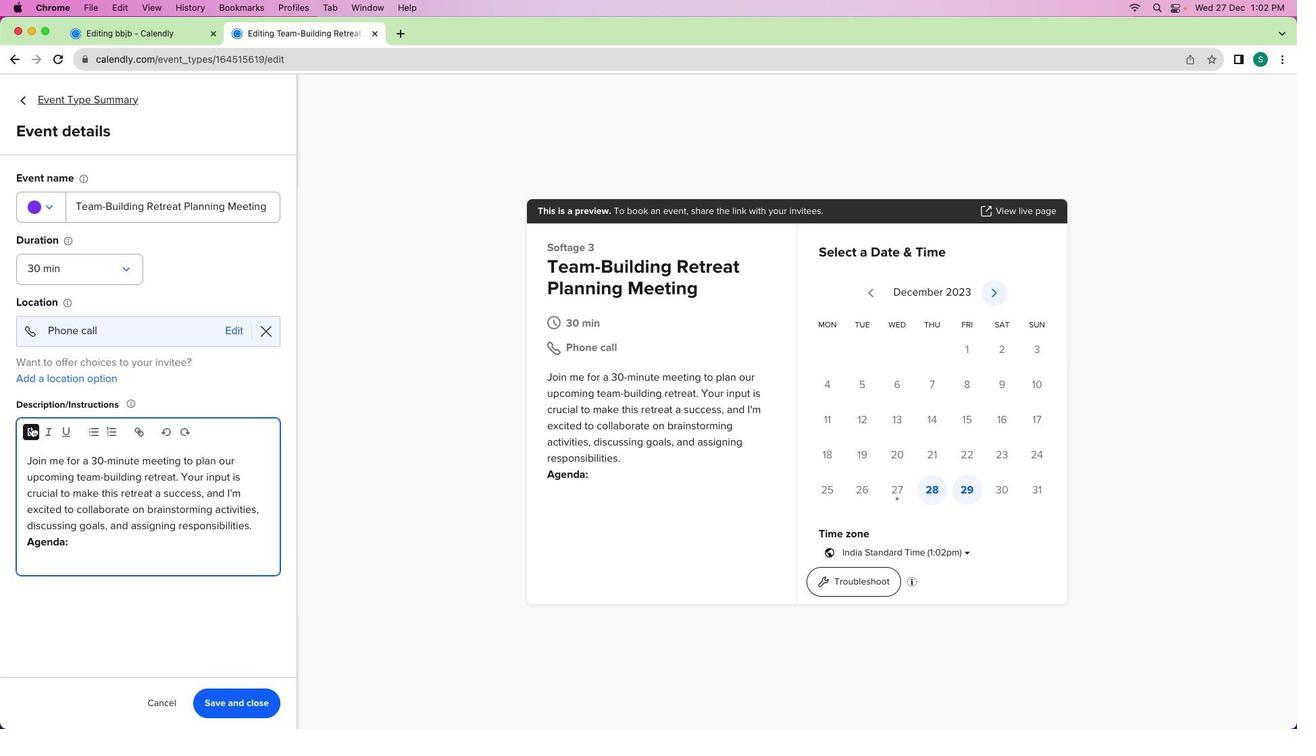 
Action: Mouse pressed left at (31, 426)
Screenshot: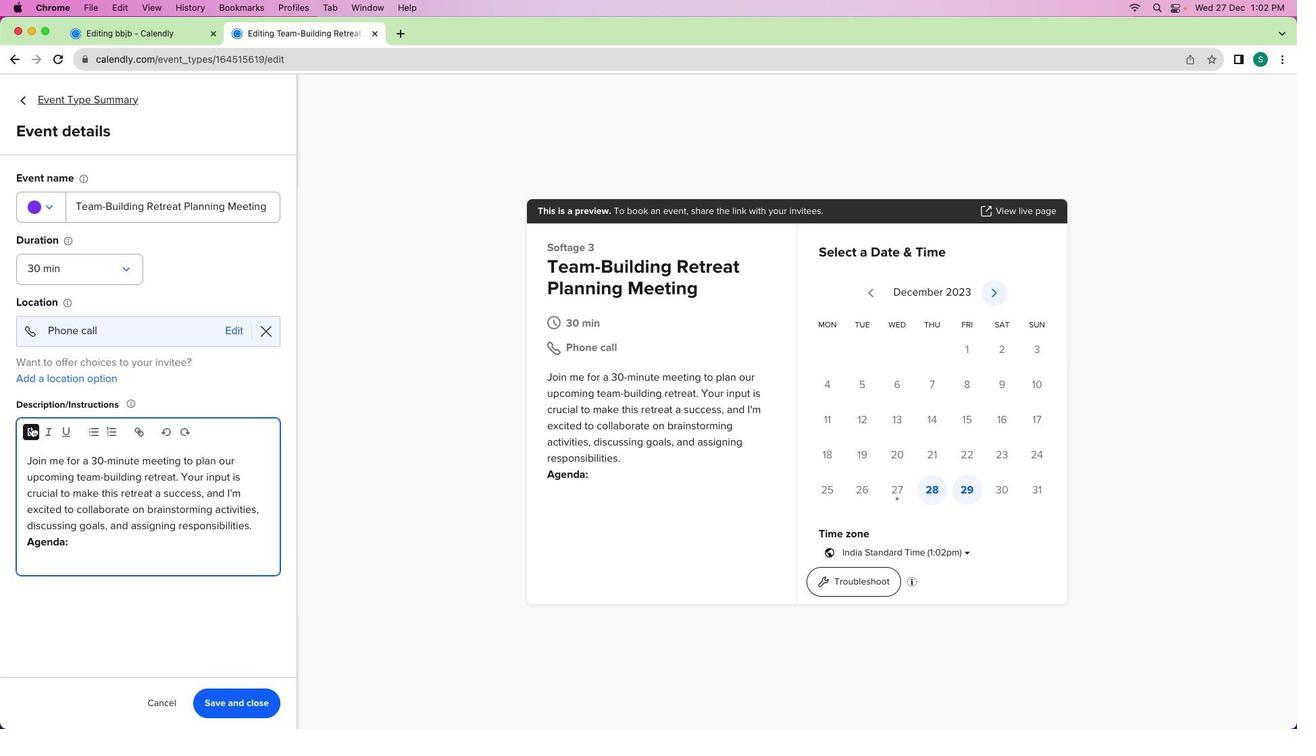 
Action: Mouse moved to (33, 427)
Screenshot: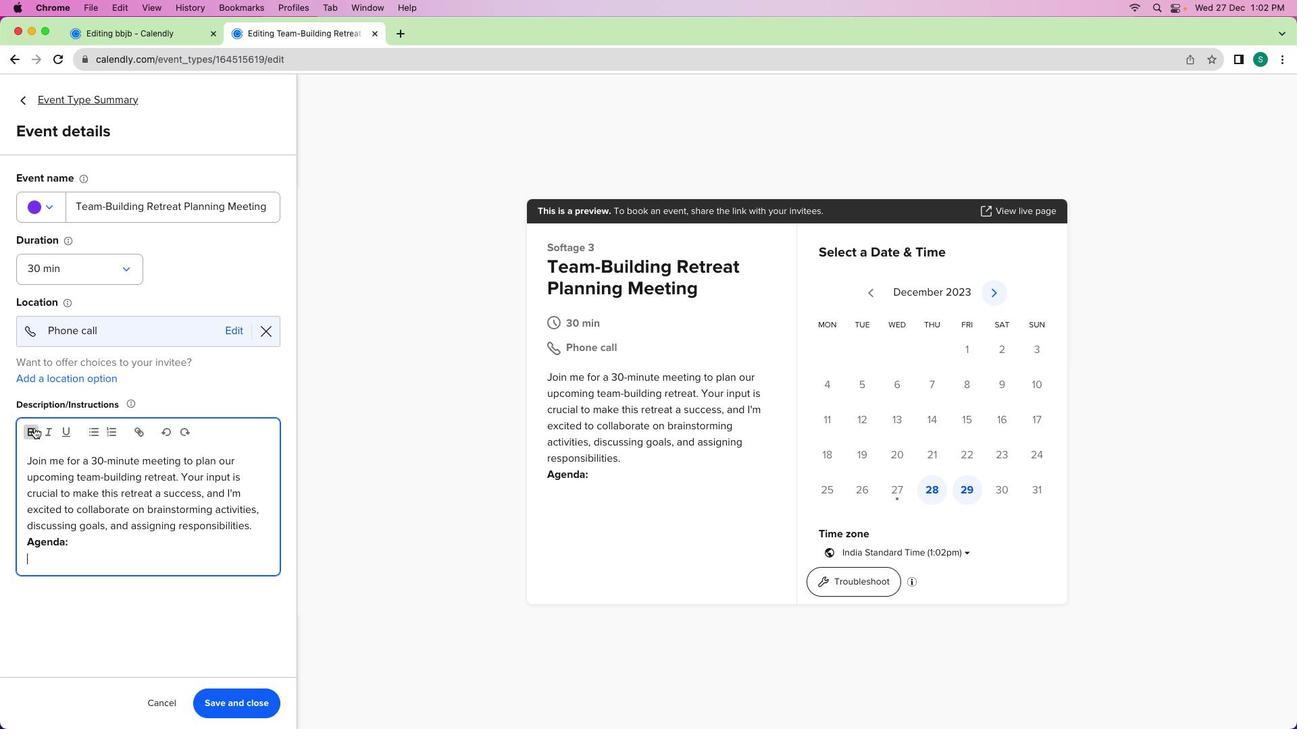 
Action: Key pressed '1''.'Key.spaceKey.shift'D''i''s''c''u''s''s'Key.space'o''v''e''r''l''l'Key.spaceKey.leftKey.leftKey.left'a'Key.down'g''o''a''l''s'Key.space'a''n''d'Key.space'o''b''j''c'Key.backspaceKey.backspace'e'Key.backspace'l'Key.backspace'j''e''c''t''i''v''e''s'Key.space'f''o''r'Key.space't''h''e'Key.space'r''e''t''r''e''a''t'Key.enterKey.shift'B''r''a''i''n''s''t''o''r''m'Key.space'p''o''t''e''n''t''i''a''l''s'Key.space't''e''a''m''-''b''u''i''l''d''i''n''g'Key.space'a''c''t''i''v''i''t''i''e''s'
Screenshot: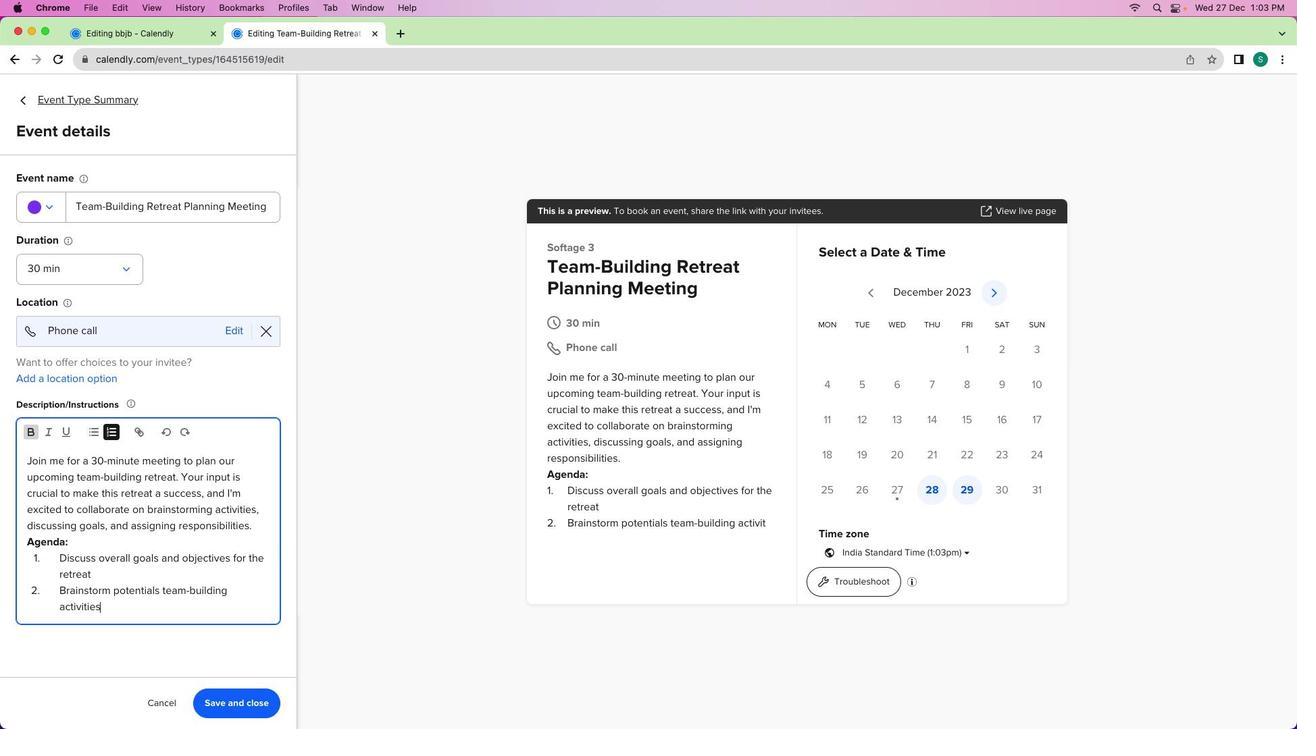 
Action: Mouse moved to (259, 709)
Screenshot: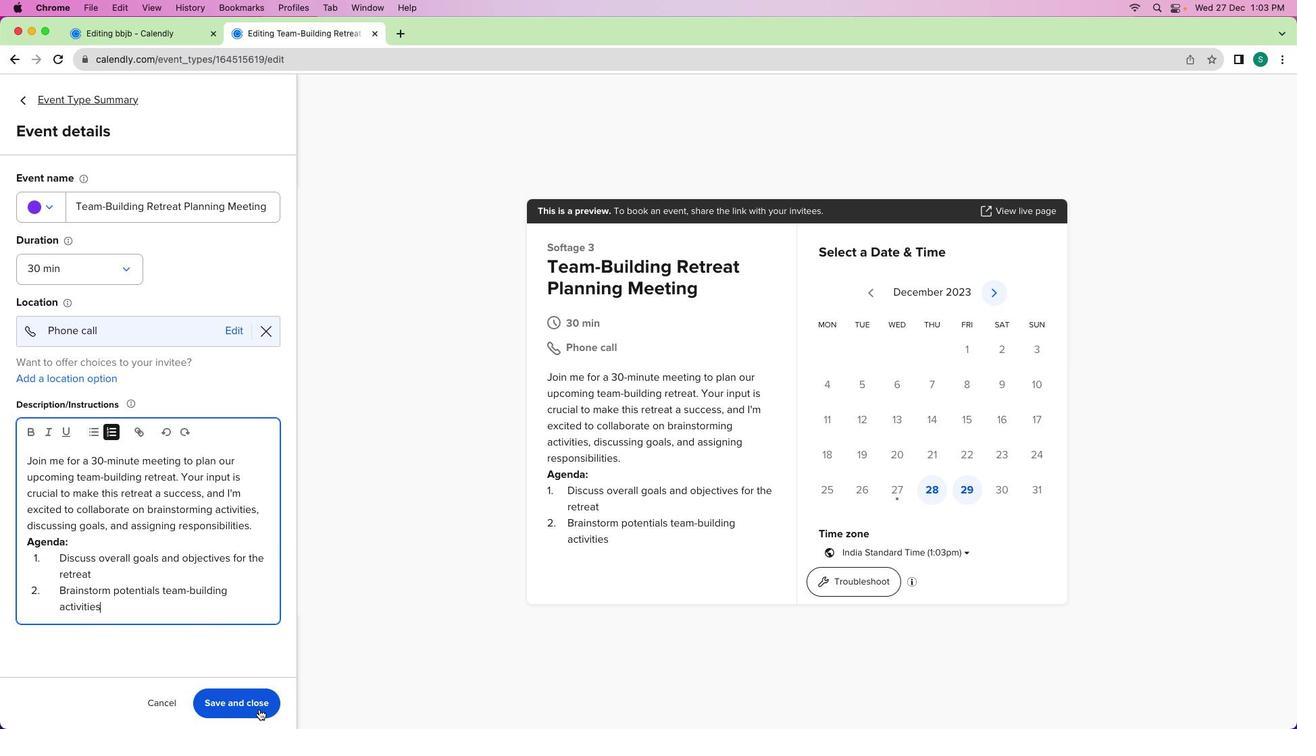 
Action: Mouse pressed left at (259, 709)
Screenshot: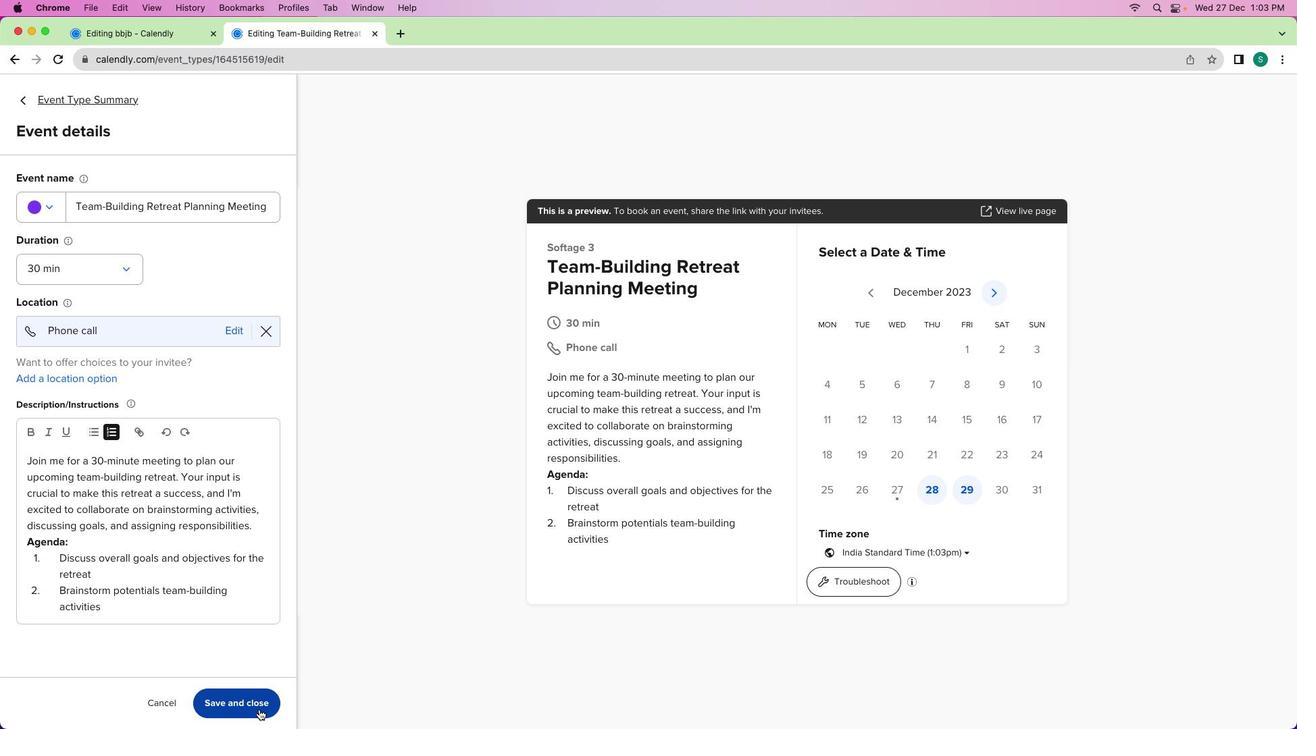 
Action: Mouse moved to (601, 381)
Screenshot: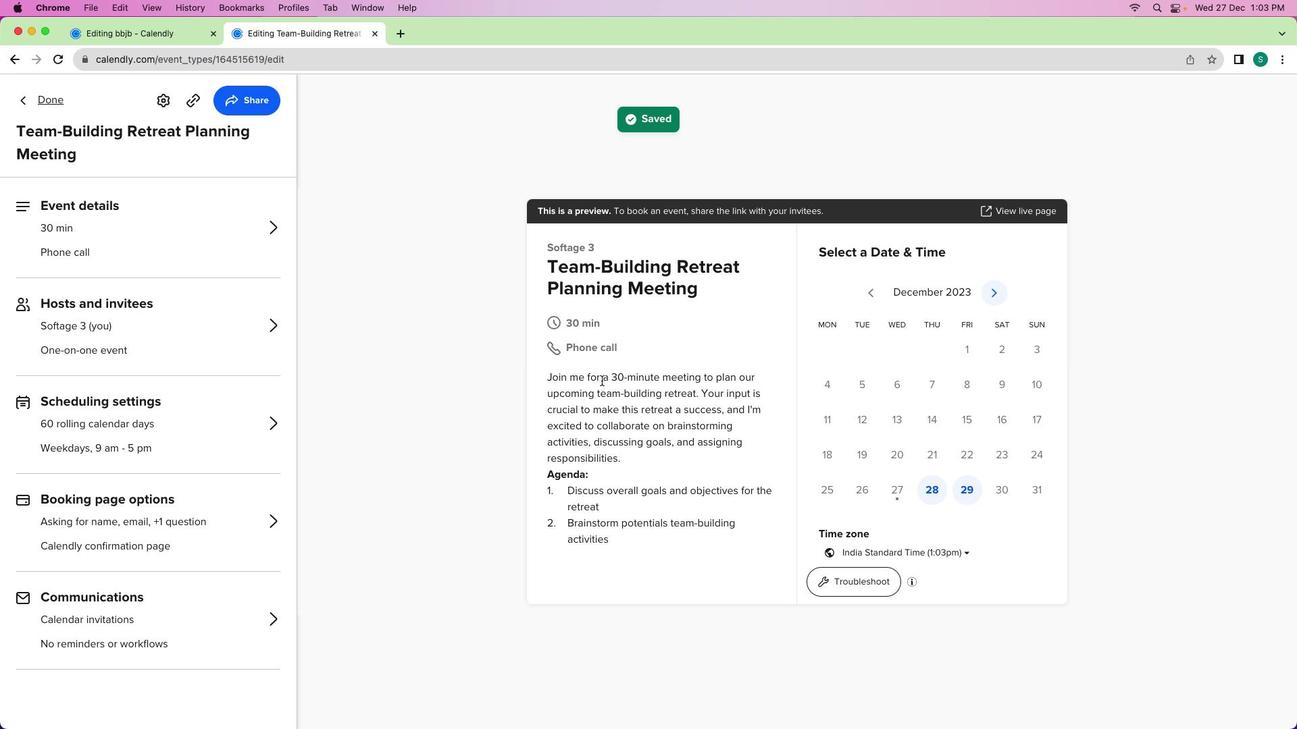 
